 Task: Find connections with filter location Burnham-on-Sea with filter topic #mentorshipwith filter profile language English with filter current company Asteria Aerospace Limited with filter school Dayalbagh Educational Institute, Agra with filter industry Retail Art Supplies with filter service category Graphic Design with filter keywords title Habitat for Humanity Builder
Action: Mouse moved to (498, 68)
Screenshot: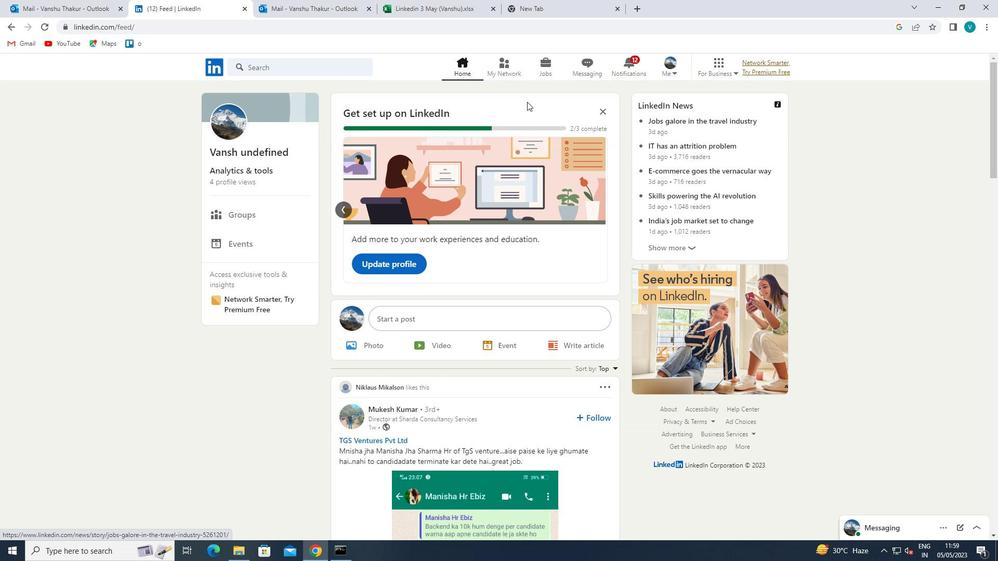 
Action: Mouse pressed left at (498, 68)
Screenshot: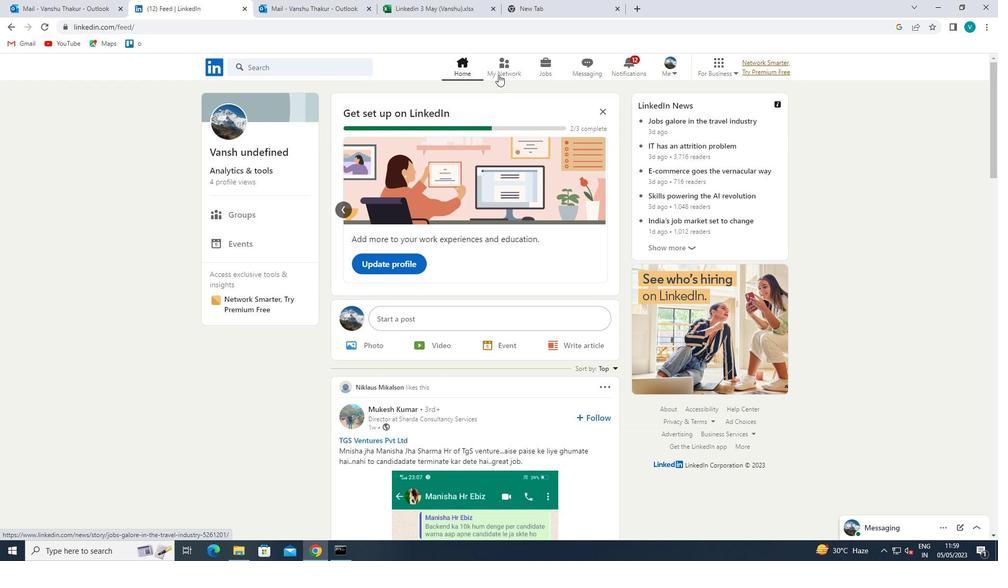 
Action: Mouse moved to (296, 124)
Screenshot: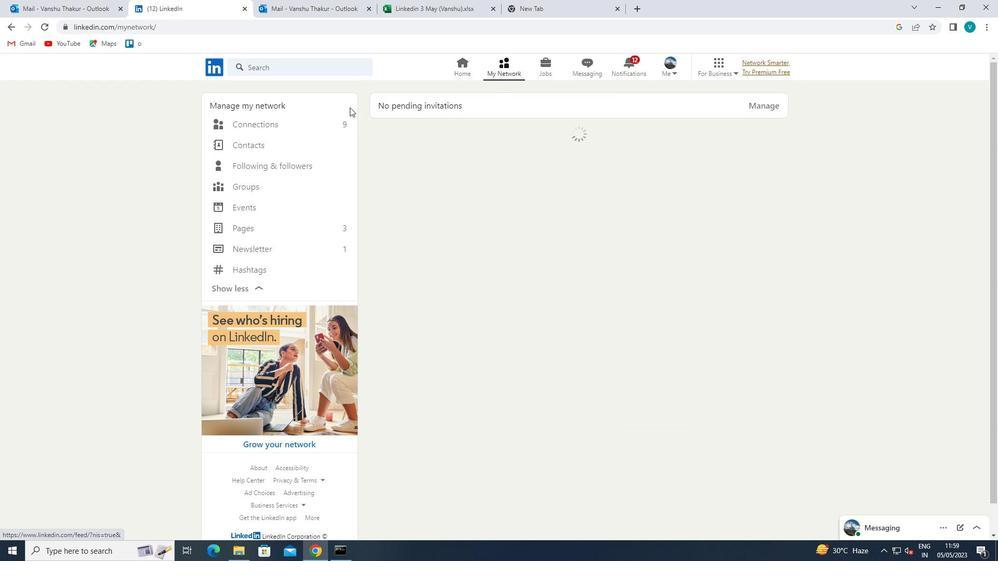 
Action: Mouse pressed left at (296, 124)
Screenshot: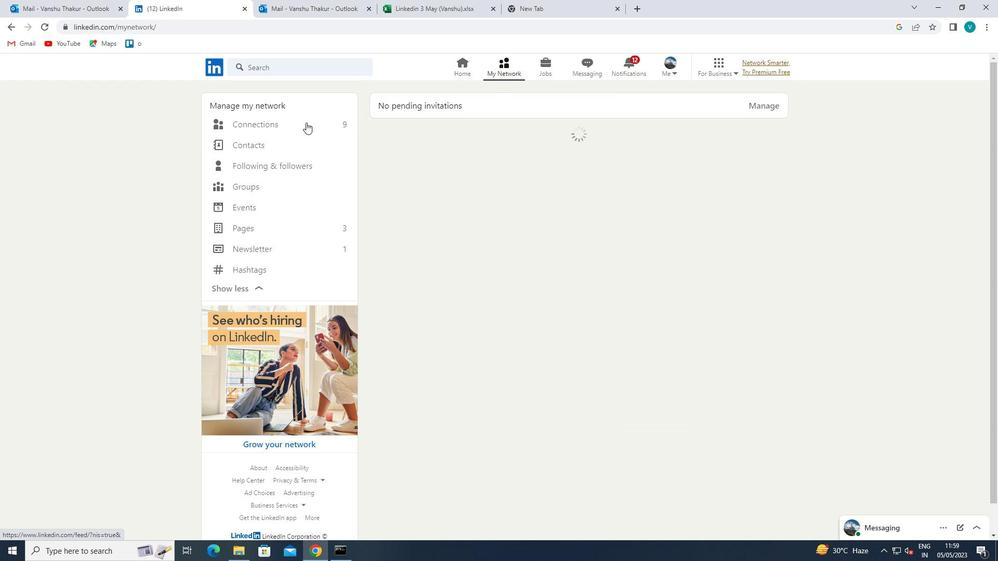 
Action: Mouse moved to (563, 126)
Screenshot: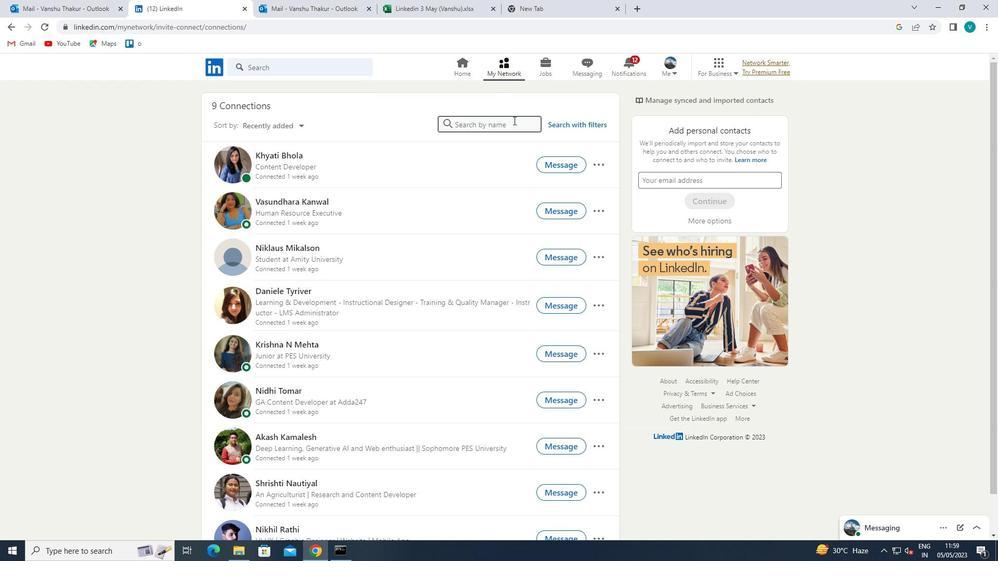 
Action: Mouse pressed left at (563, 126)
Screenshot: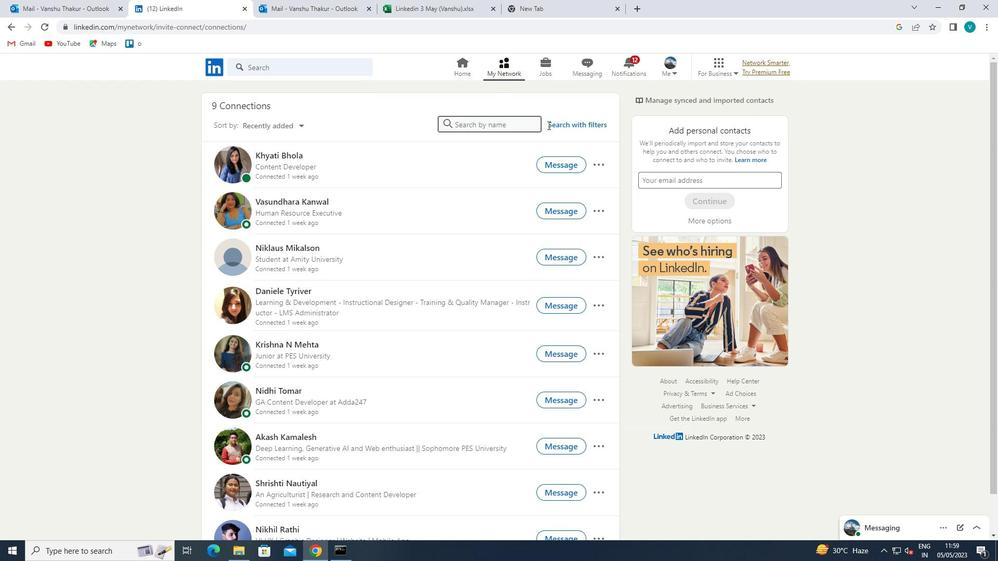 
Action: Mouse moved to (506, 99)
Screenshot: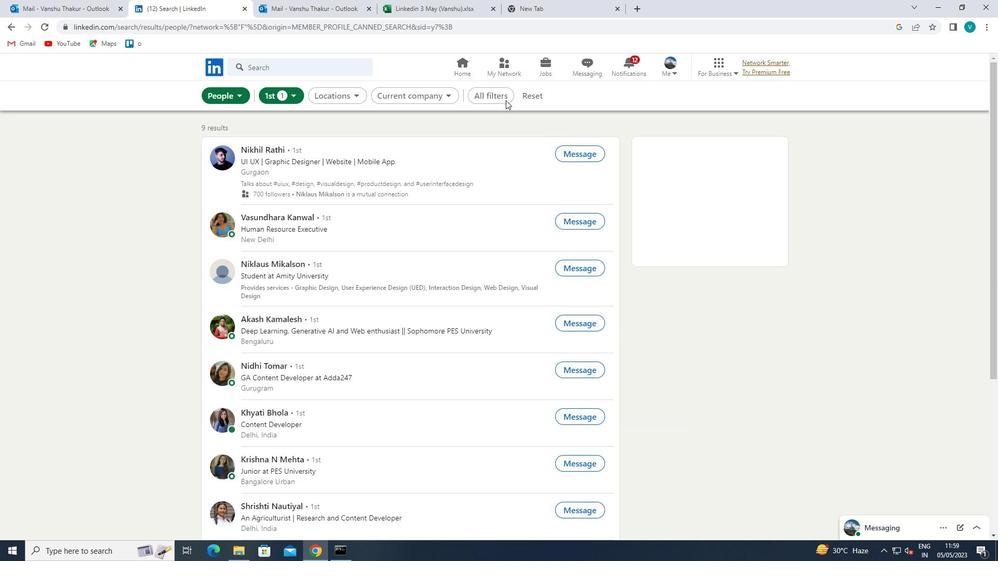 
Action: Mouse pressed left at (506, 99)
Screenshot: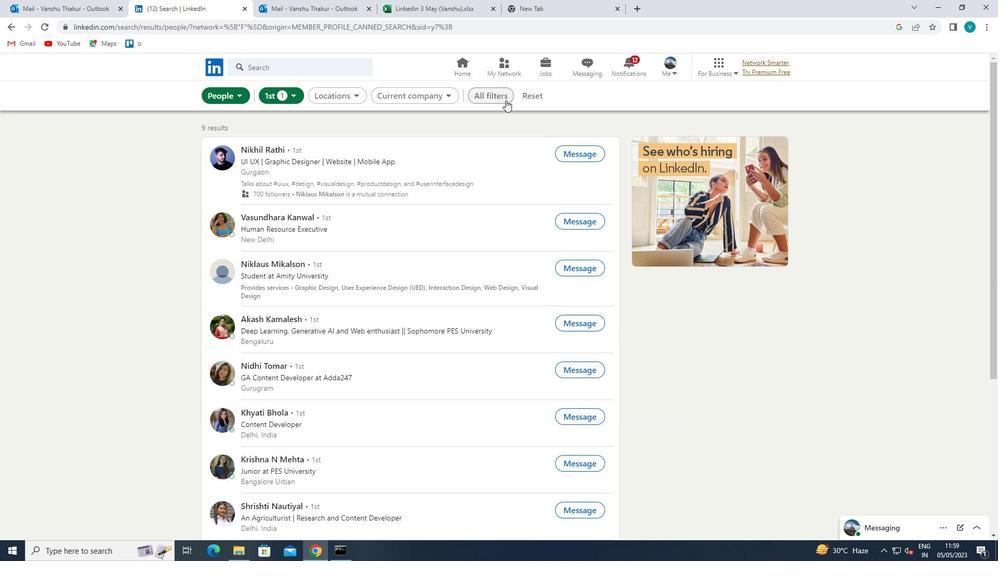
Action: Mouse moved to (777, 180)
Screenshot: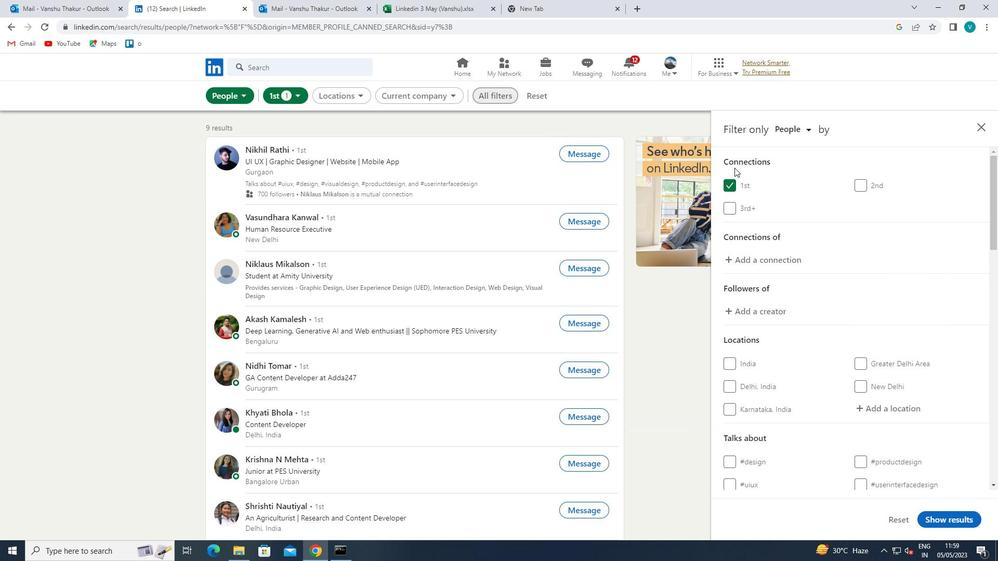 
Action: Mouse scrolled (777, 180) with delta (0, 0)
Screenshot: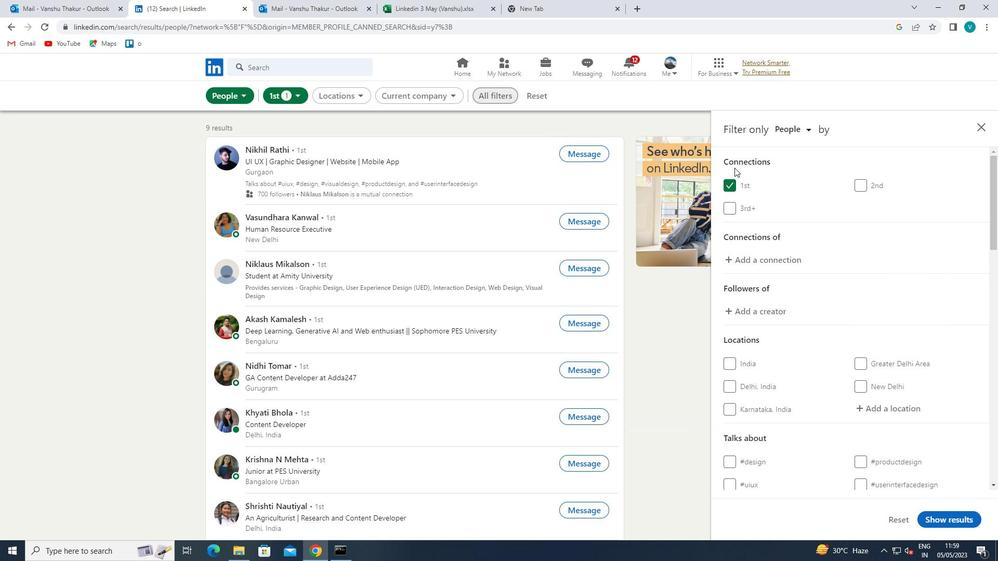 
Action: Mouse moved to (777, 180)
Screenshot: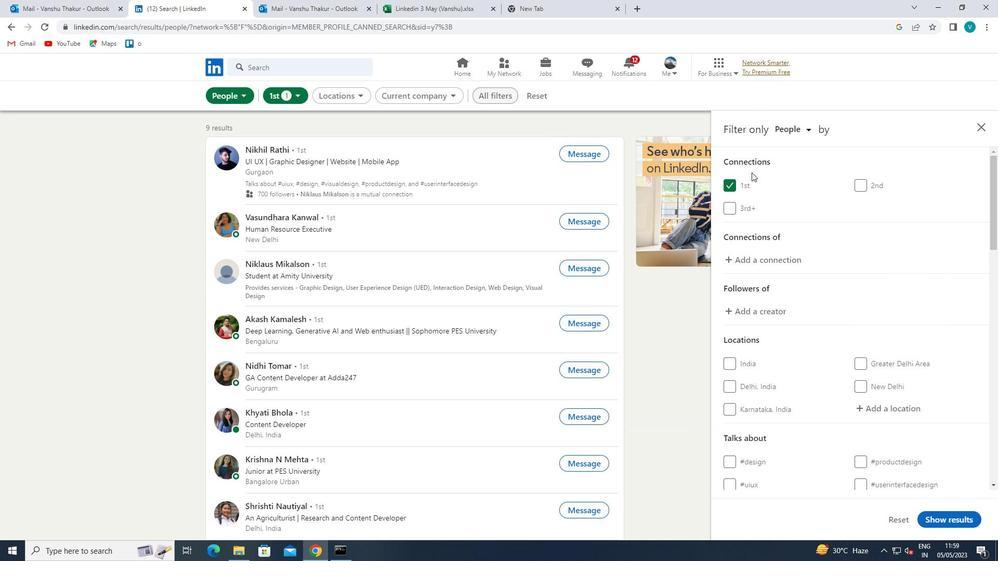 
Action: Mouse scrolled (777, 180) with delta (0, 0)
Screenshot: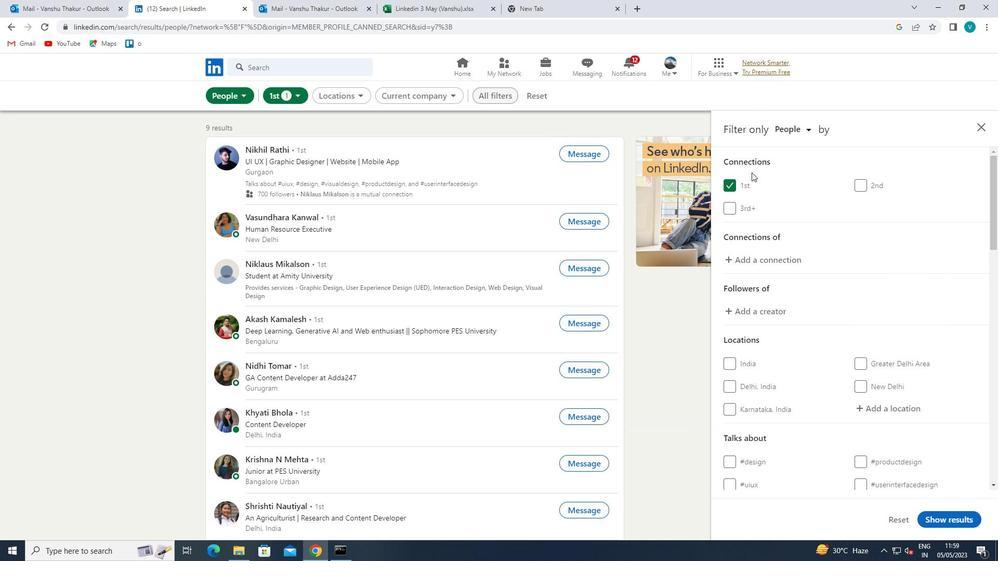 
Action: Mouse moved to (885, 300)
Screenshot: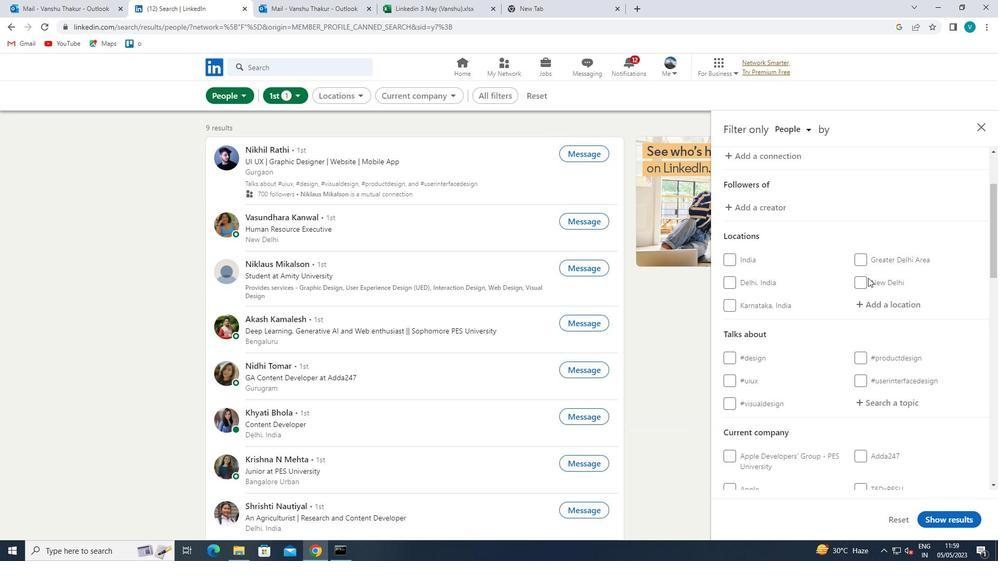 
Action: Mouse pressed left at (885, 300)
Screenshot: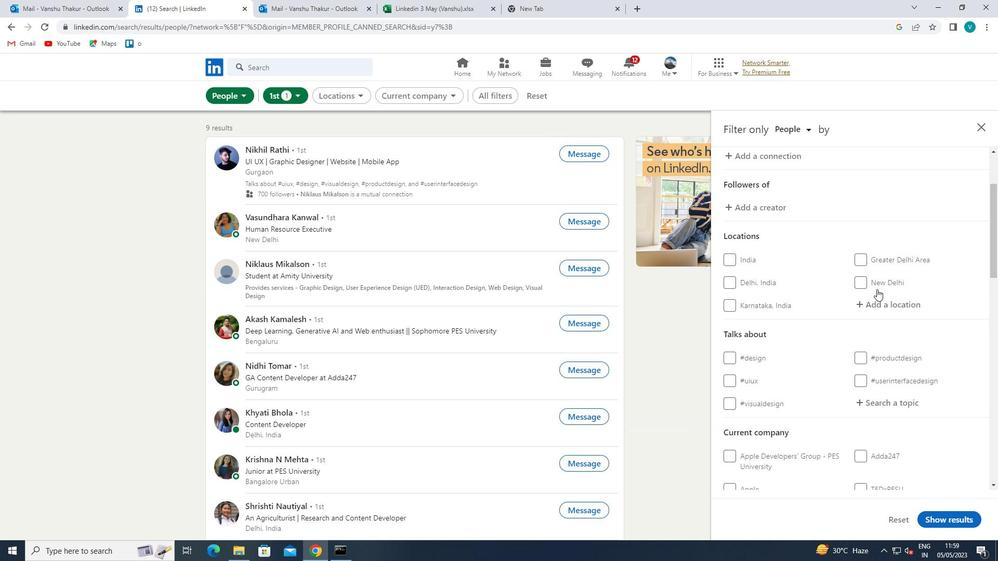 
Action: Mouse moved to (859, 315)
Screenshot: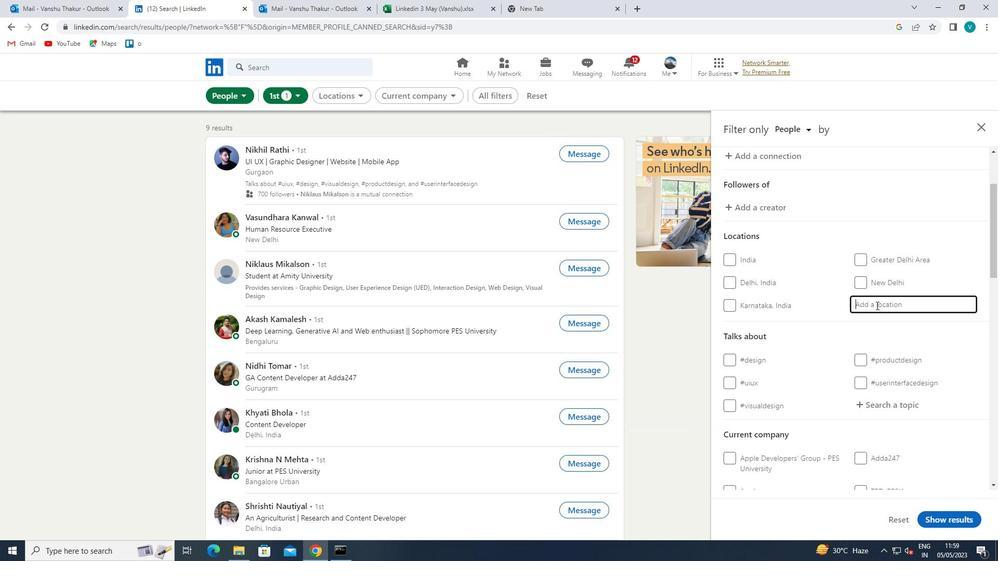 
Action: Key pressed <Key.shift>BURNHAM
Screenshot: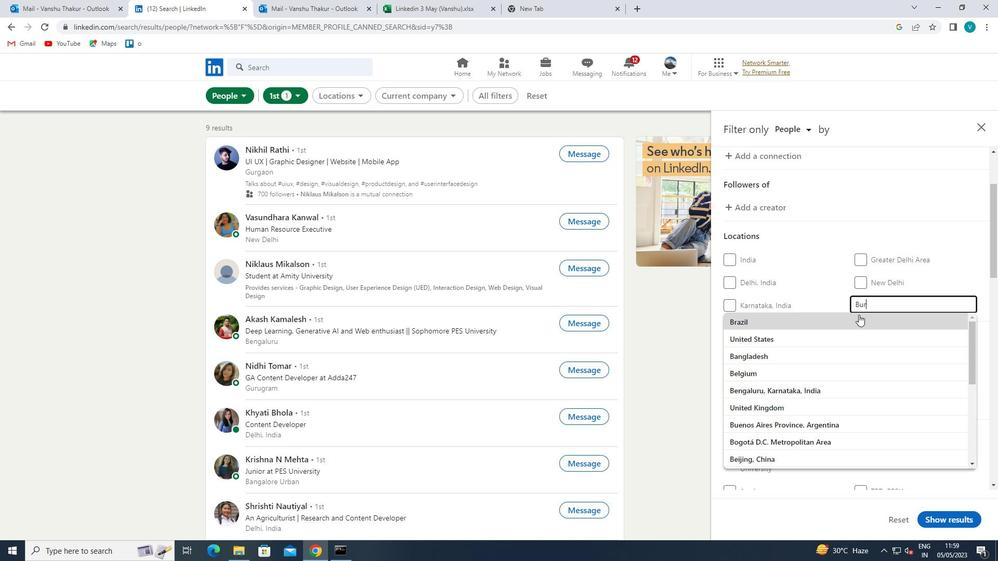 
Action: Mouse moved to (859, 316)
Screenshot: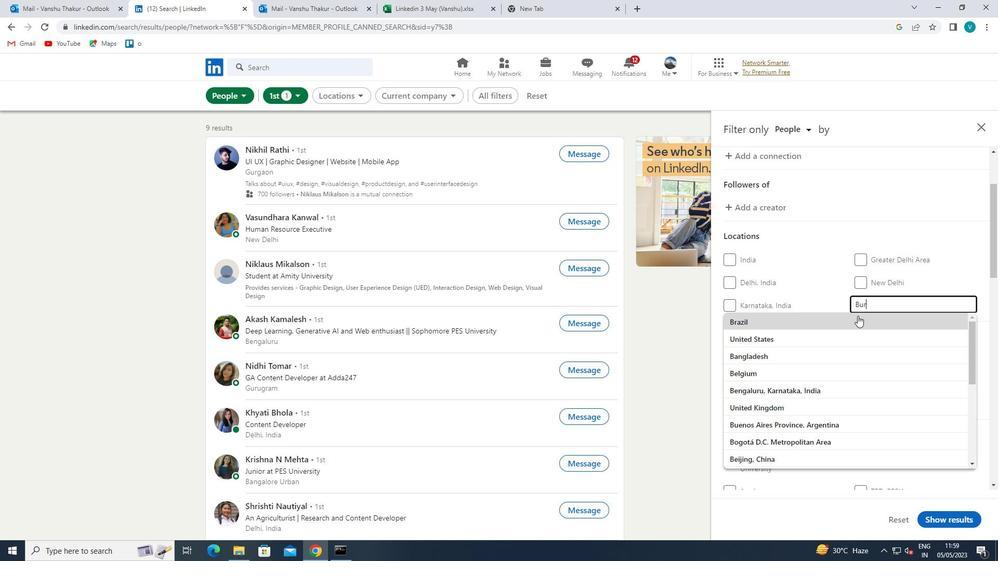 
Action: Mouse pressed left at (859, 316)
Screenshot: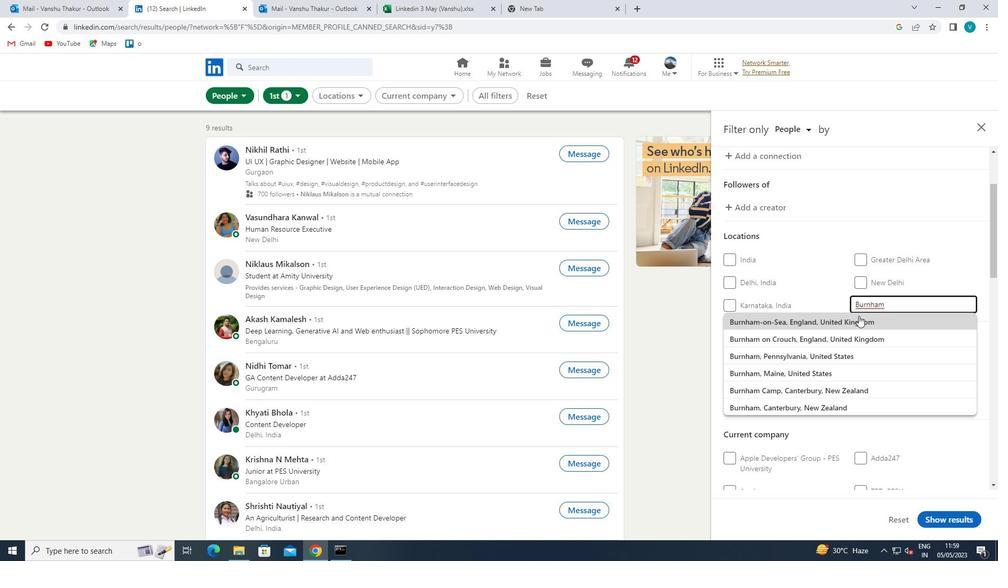 
Action: Mouse moved to (858, 315)
Screenshot: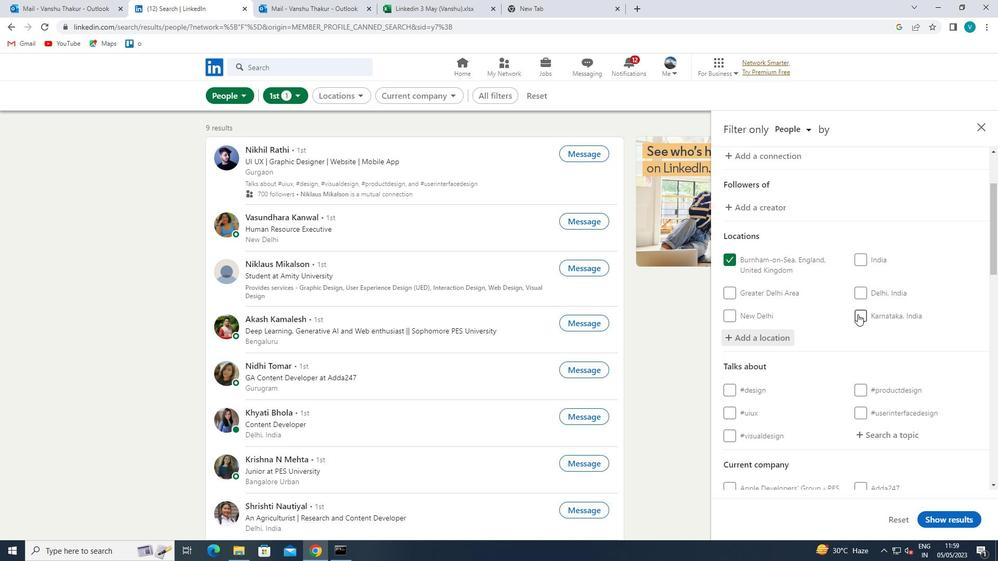 
Action: Mouse scrolled (858, 314) with delta (0, 0)
Screenshot: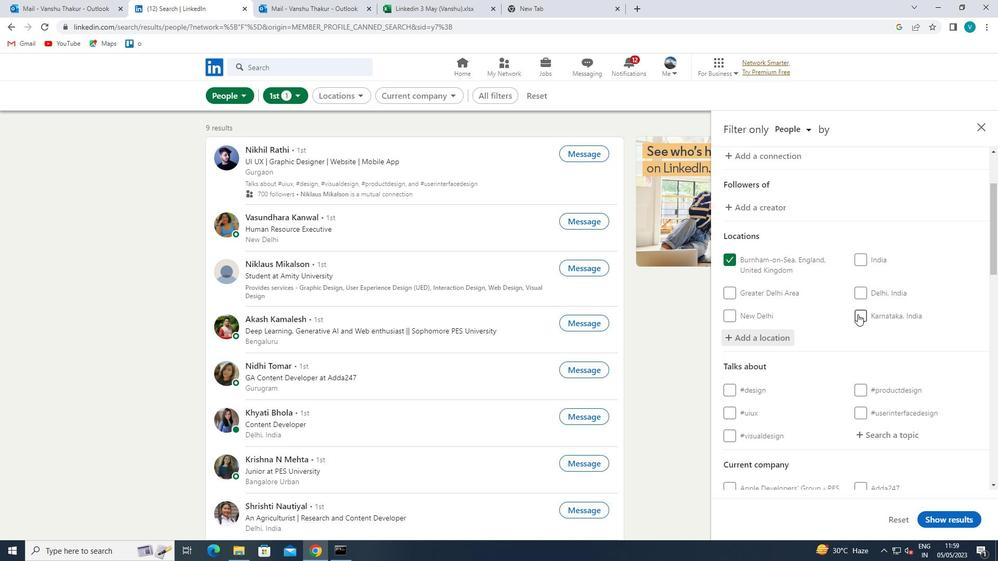 
Action: Mouse moved to (856, 316)
Screenshot: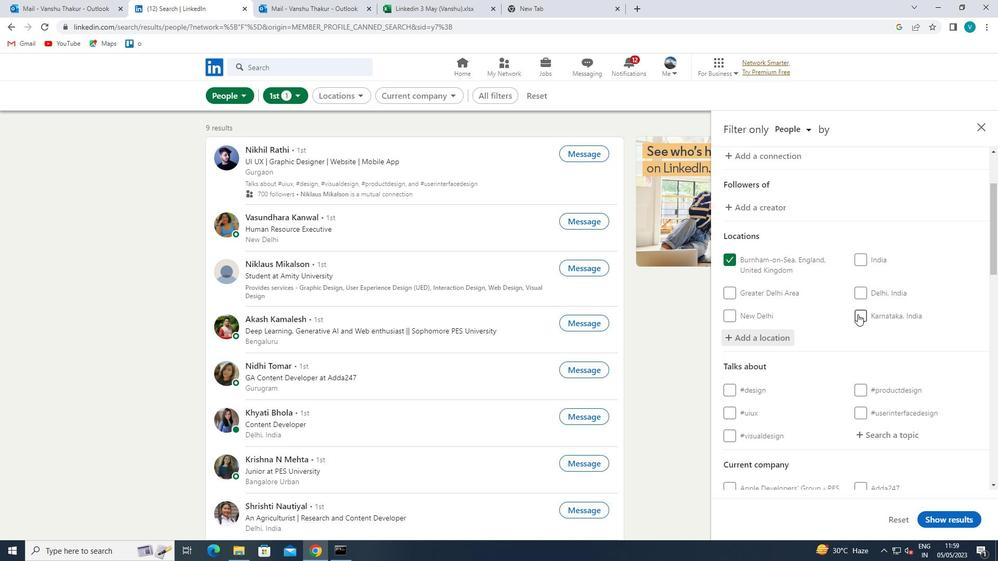 
Action: Mouse scrolled (856, 315) with delta (0, 0)
Screenshot: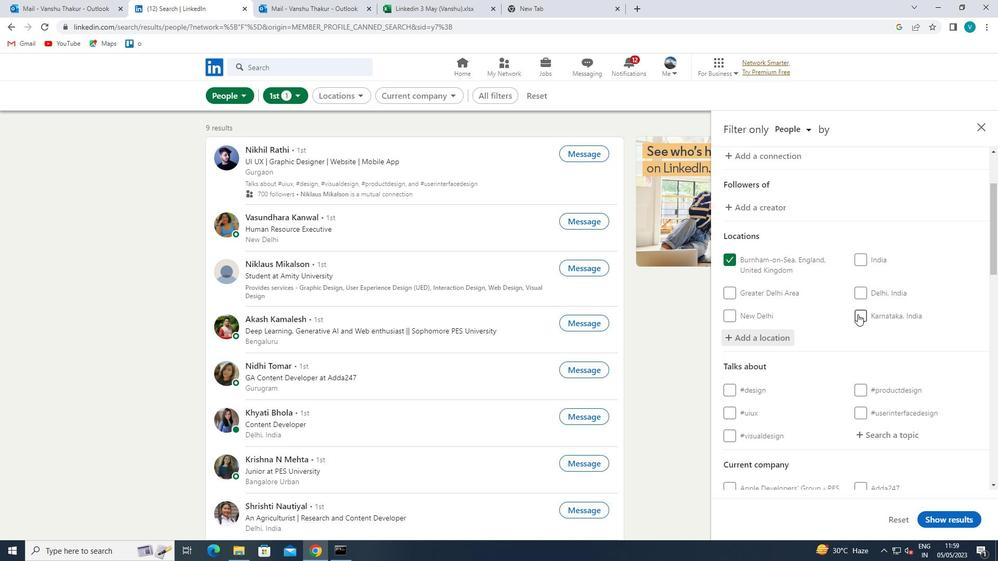 
Action: Mouse moved to (876, 330)
Screenshot: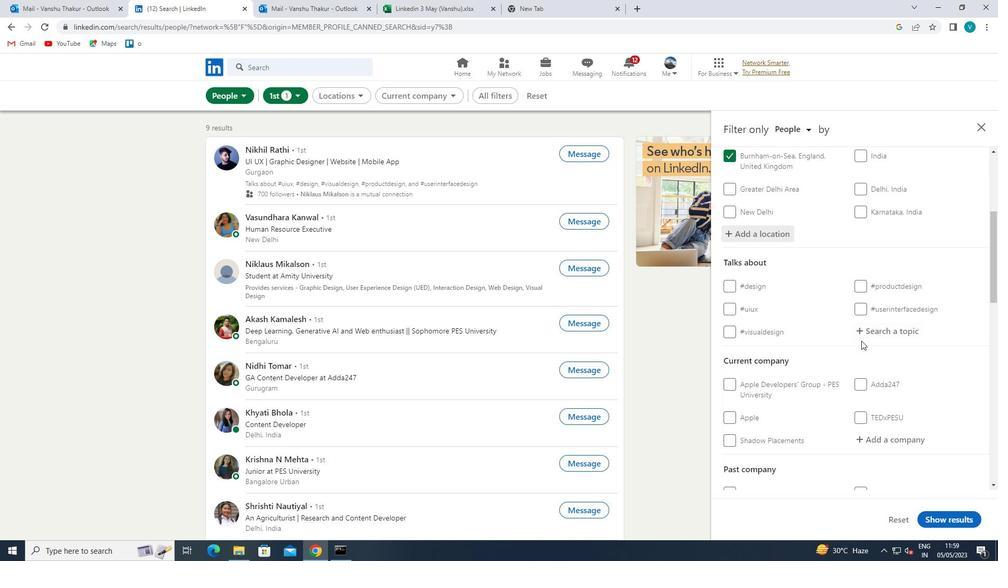 
Action: Mouse pressed left at (876, 330)
Screenshot: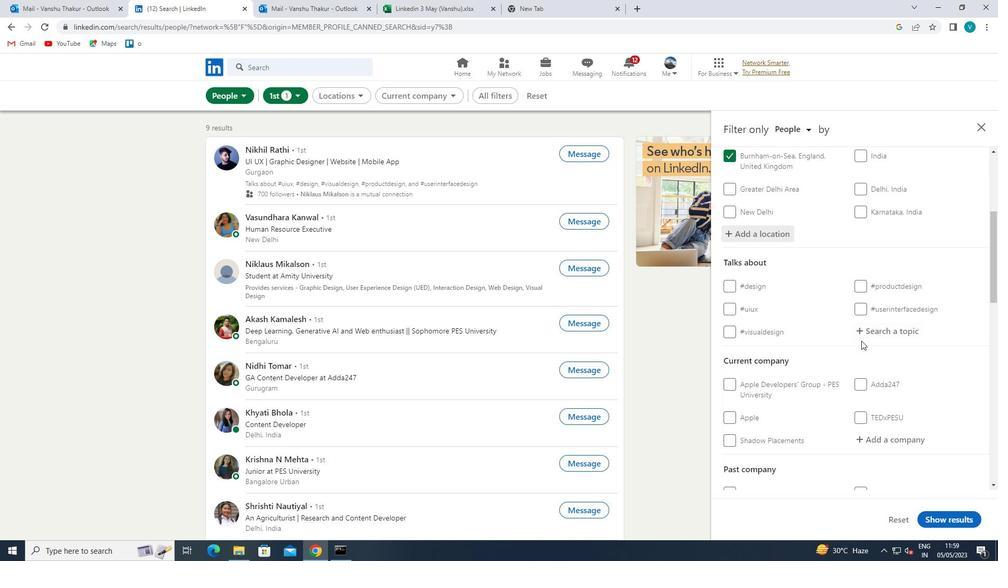 
Action: Mouse moved to (862, 337)
Screenshot: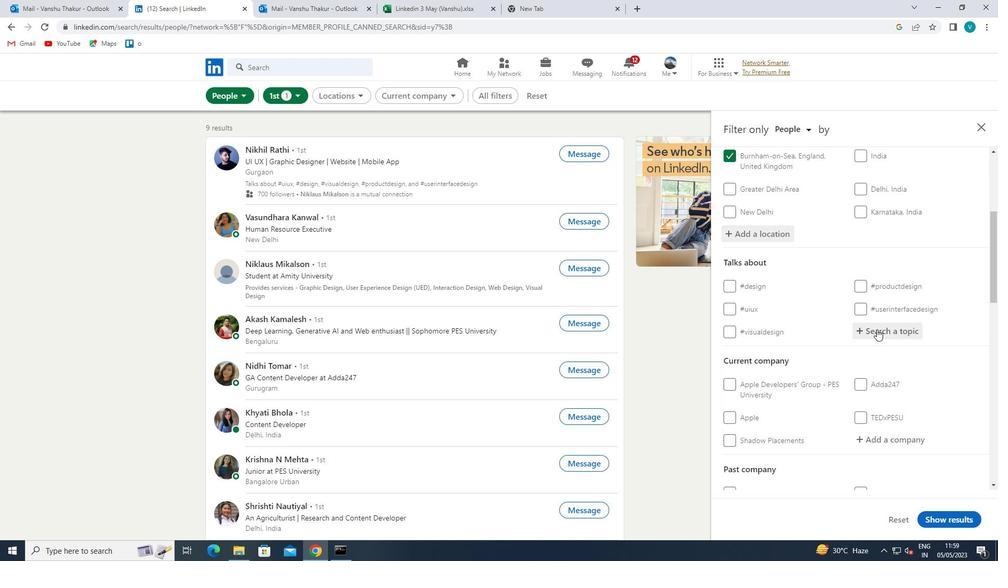 
Action: Key pressed MENT
Screenshot: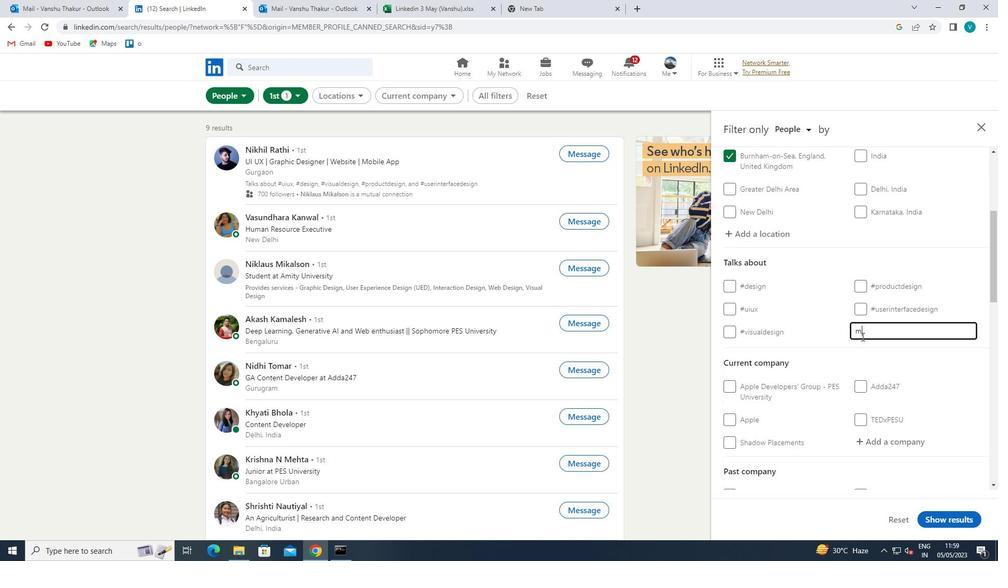 
Action: Mouse moved to (861, 337)
Screenshot: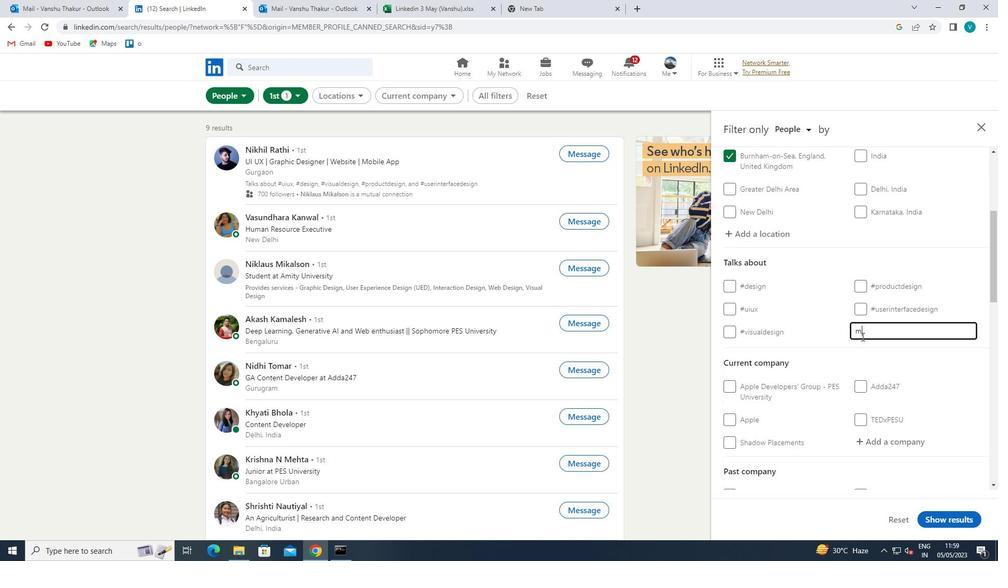
Action: Key pressed OR
Screenshot: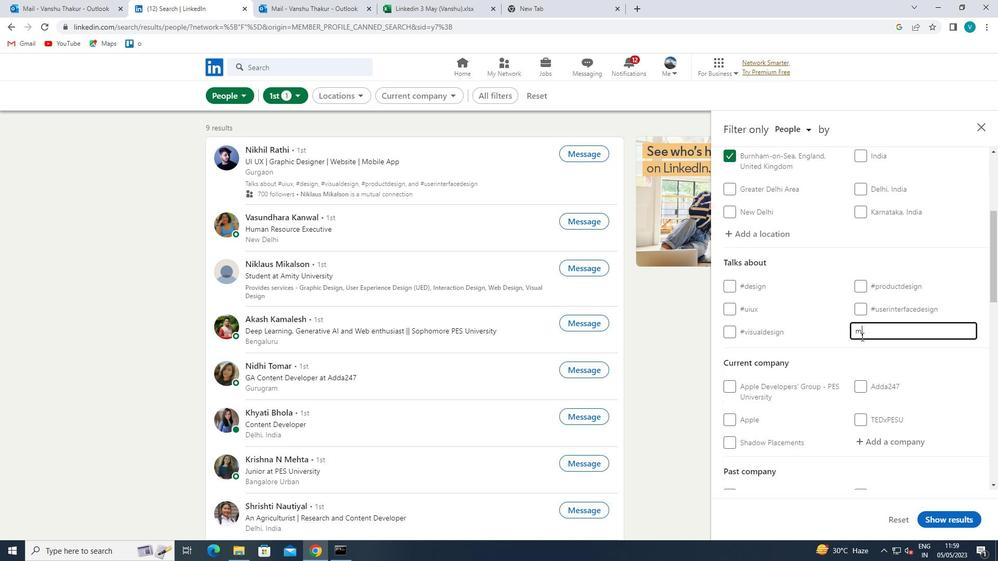 
Action: Mouse moved to (832, 359)
Screenshot: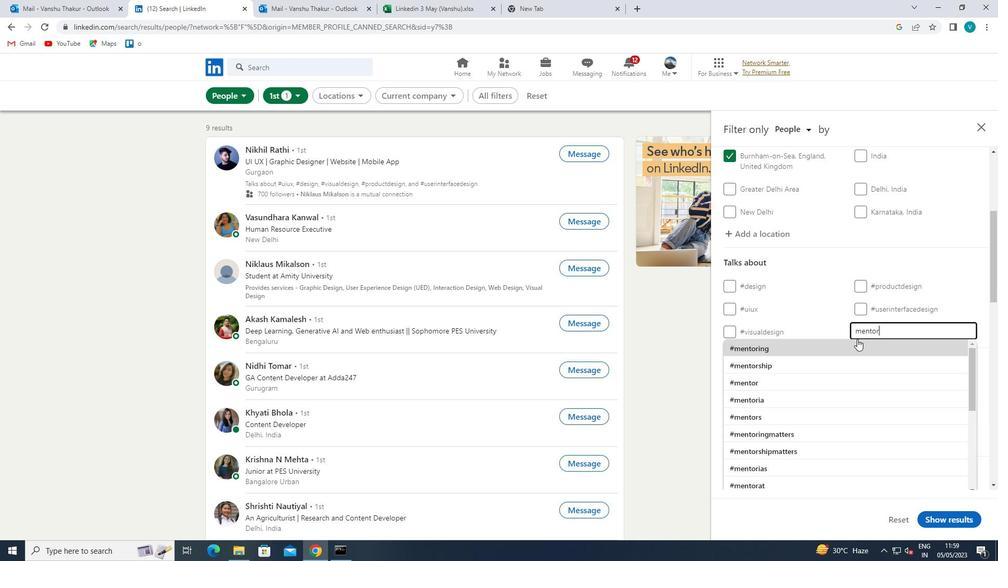 
Action: Mouse pressed left at (832, 359)
Screenshot: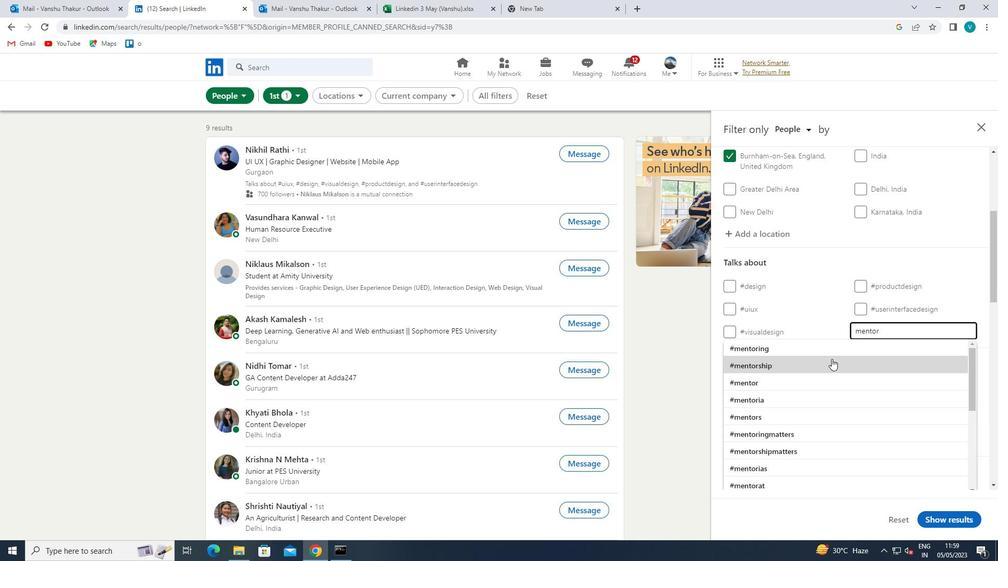 
Action: Mouse scrolled (832, 358) with delta (0, 0)
Screenshot: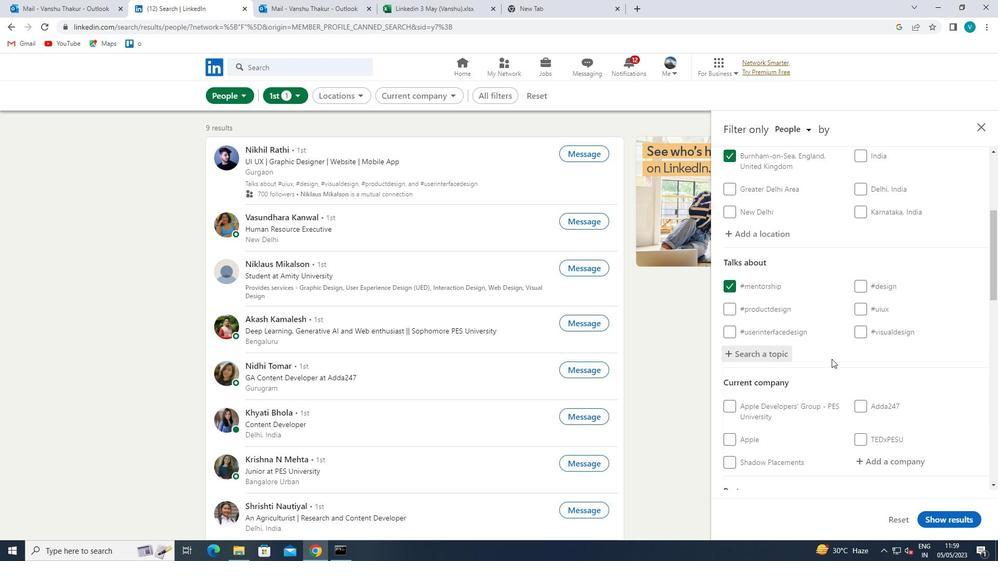 
Action: Mouse scrolled (832, 358) with delta (0, 0)
Screenshot: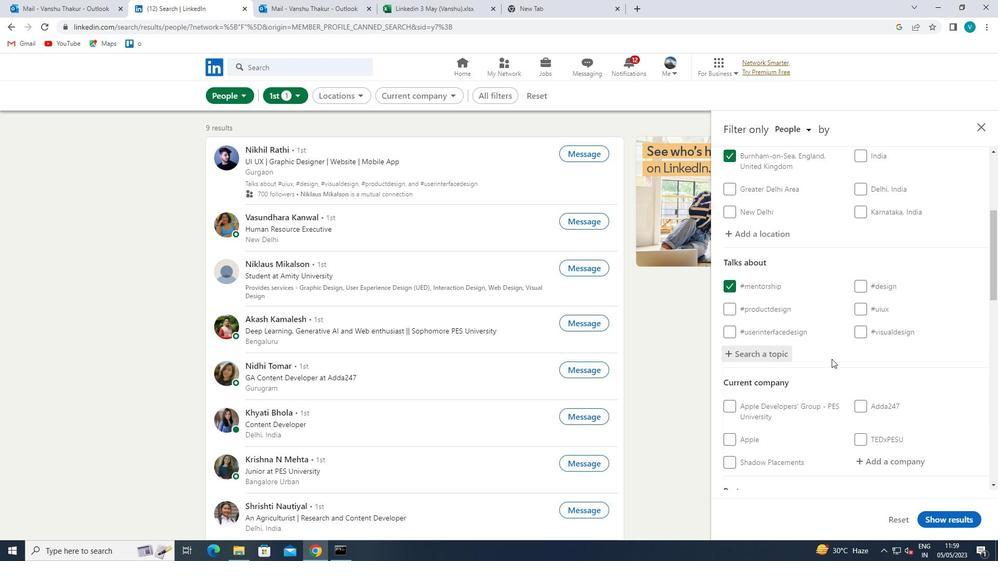 
Action: Mouse scrolled (832, 358) with delta (0, 0)
Screenshot: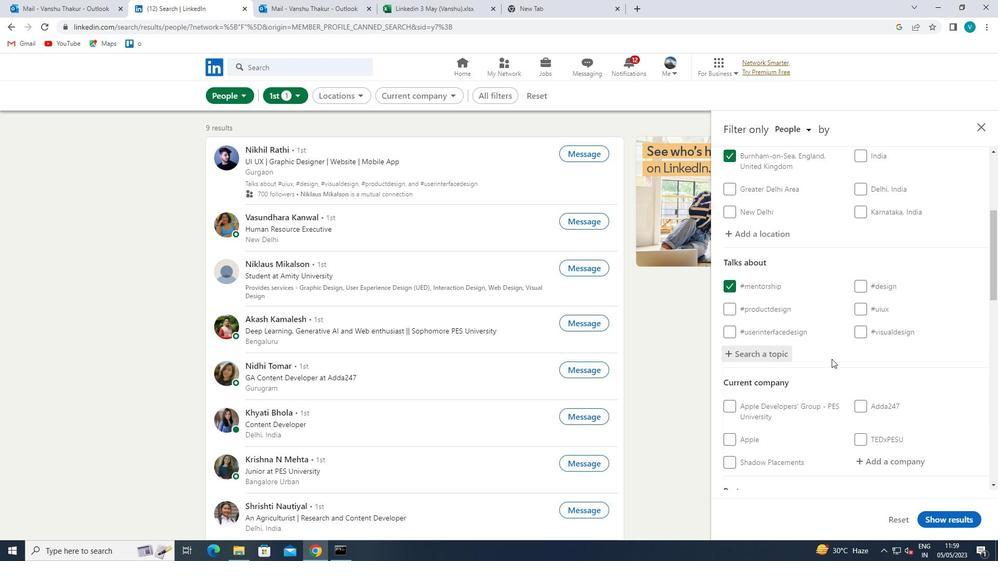 
Action: Mouse scrolled (832, 358) with delta (0, 0)
Screenshot: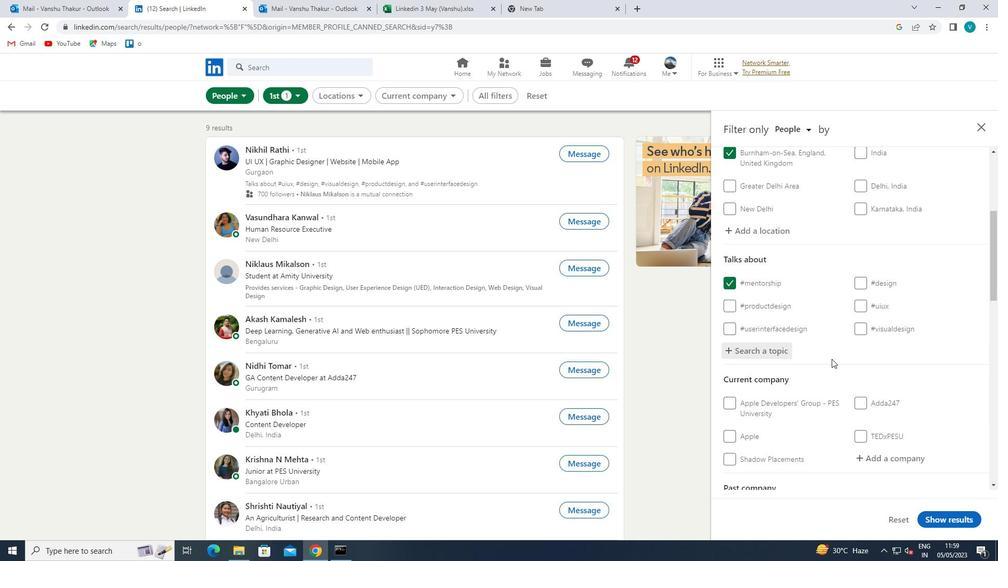 
Action: Mouse scrolled (832, 358) with delta (0, 0)
Screenshot: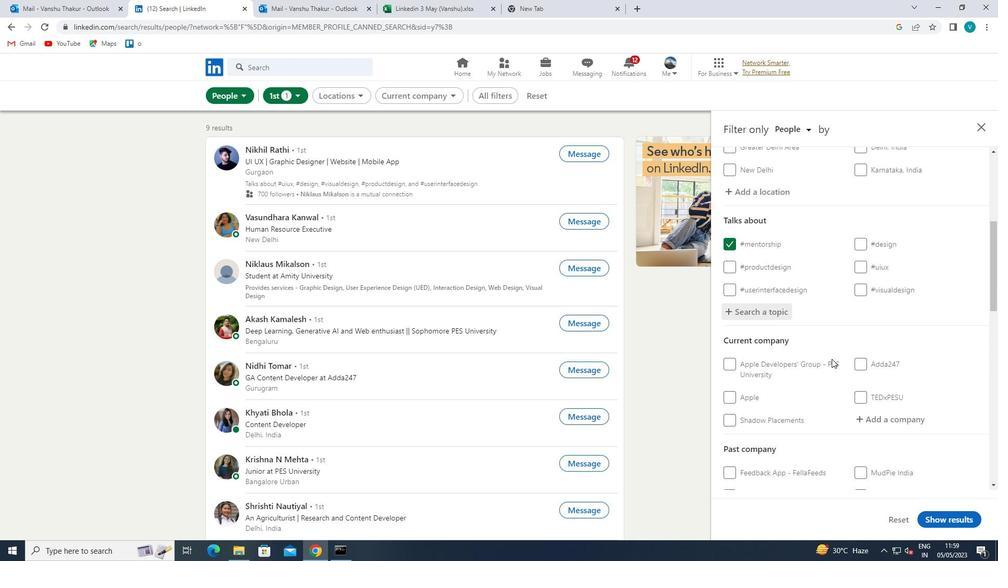 
Action: Mouse scrolled (832, 358) with delta (0, 0)
Screenshot: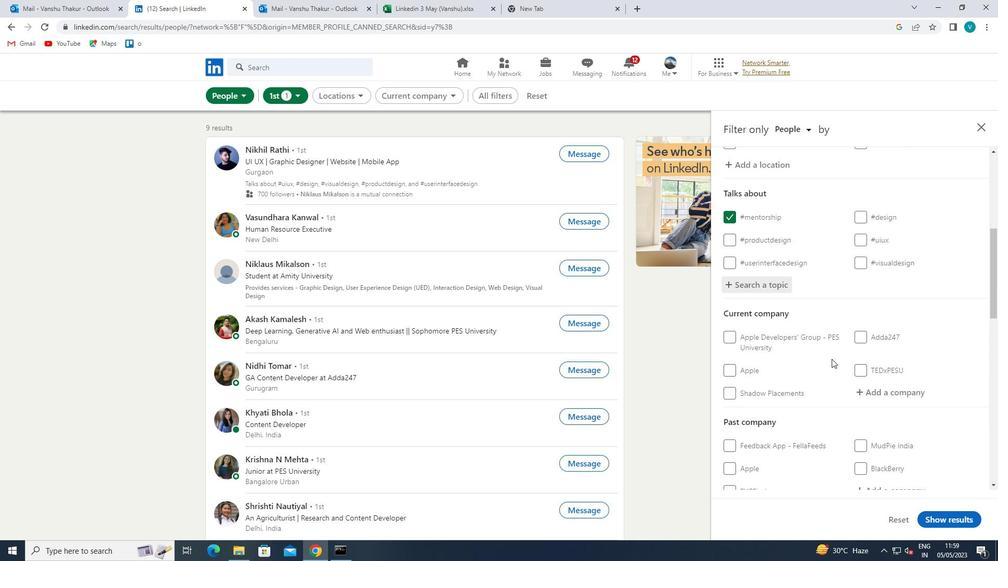 
Action: Mouse moved to (831, 360)
Screenshot: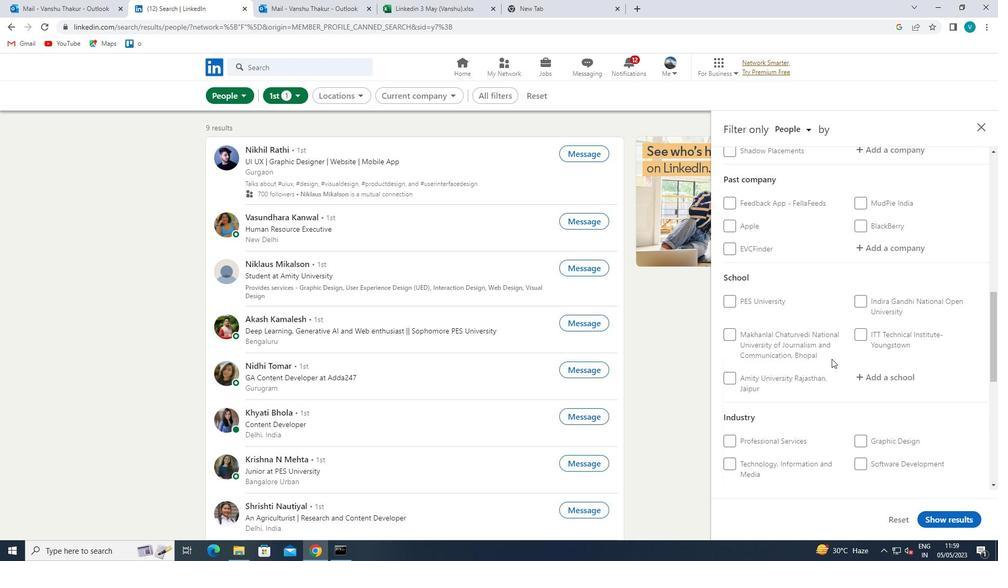 
Action: Mouse scrolled (831, 359) with delta (0, 0)
Screenshot: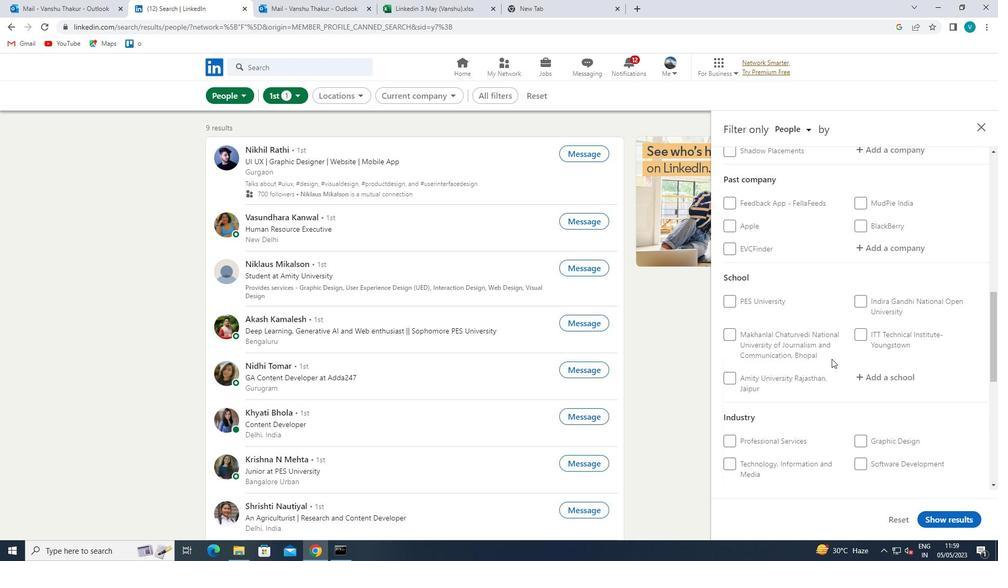 
Action: Mouse scrolled (831, 359) with delta (0, 0)
Screenshot: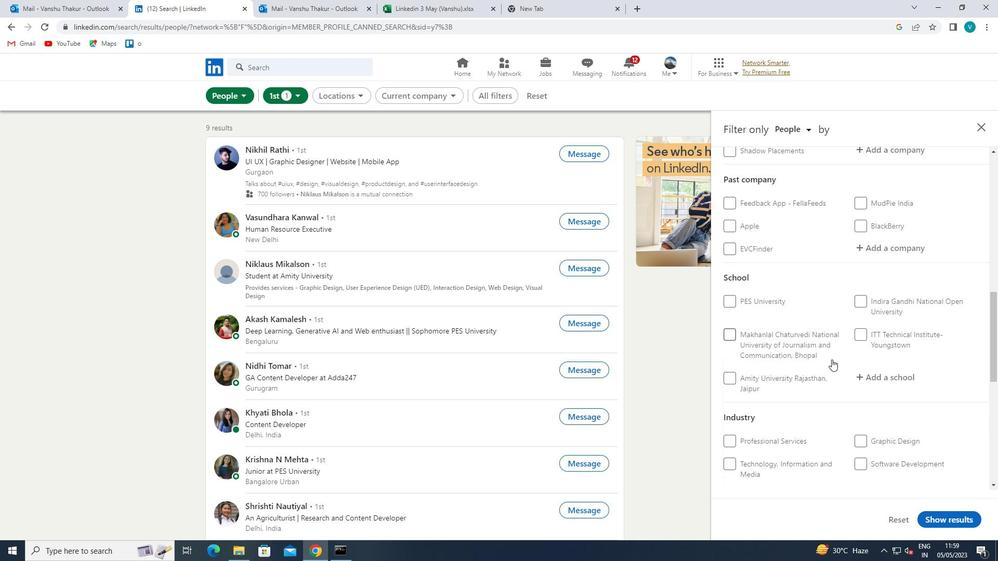 
Action: Mouse scrolled (831, 359) with delta (0, 0)
Screenshot: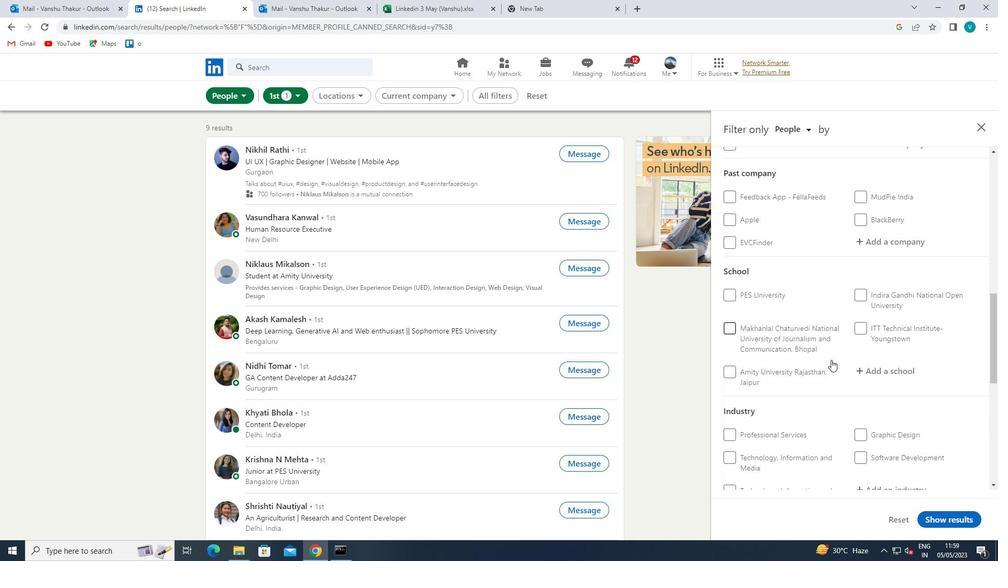 
Action: Mouse scrolled (831, 359) with delta (0, 0)
Screenshot: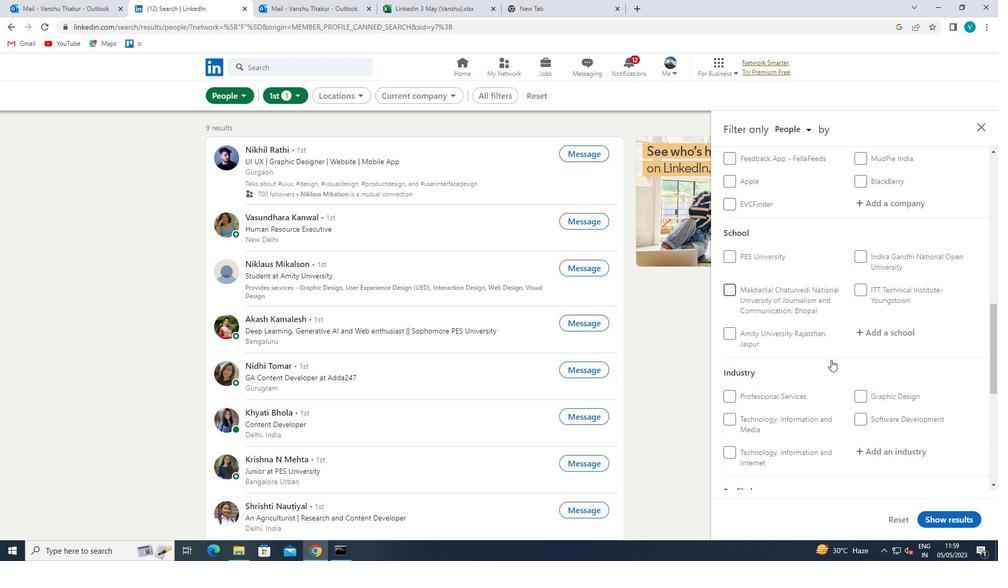 
Action: Mouse moved to (735, 354)
Screenshot: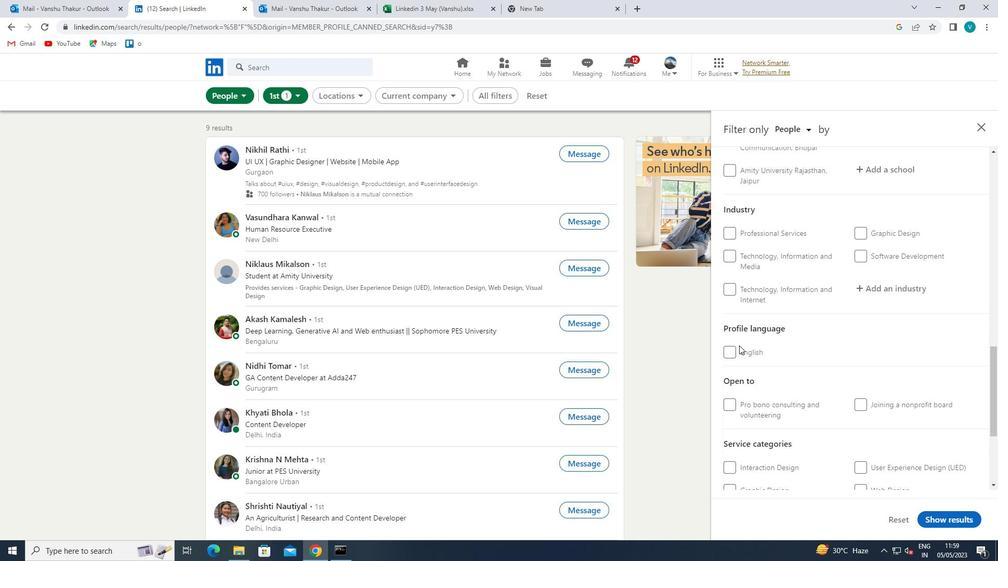 
Action: Mouse pressed left at (735, 354)
Screenshot: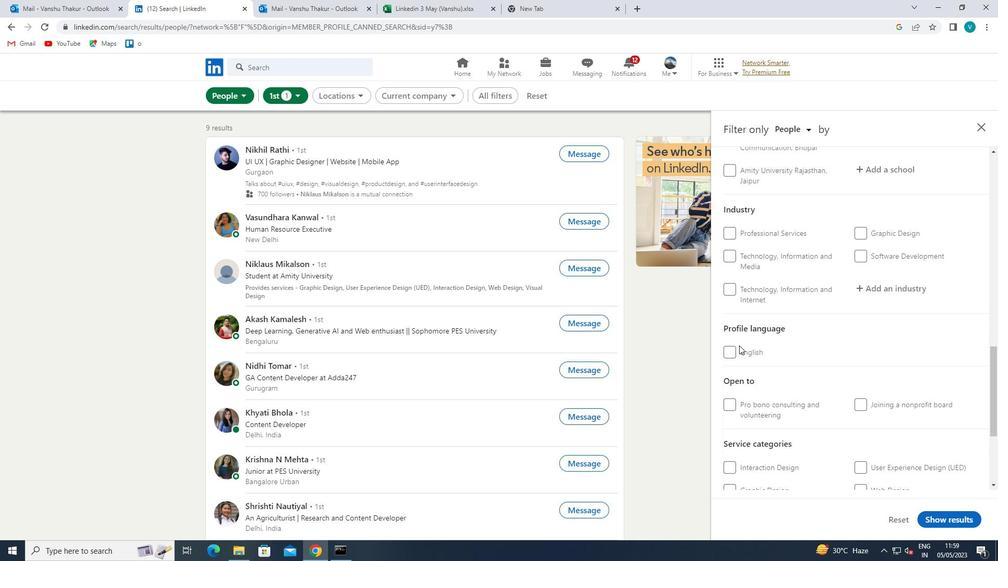 
Action: Mouse moved to (853, 349)
Screenshot: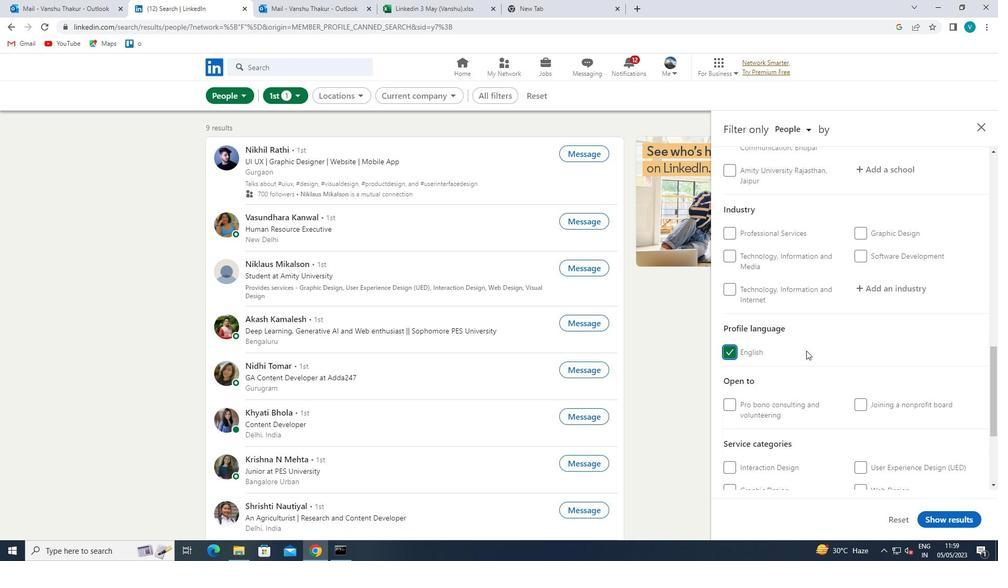 
Action: Mouse scrolled (853, 350) with delta (0, 0)
Screenshot: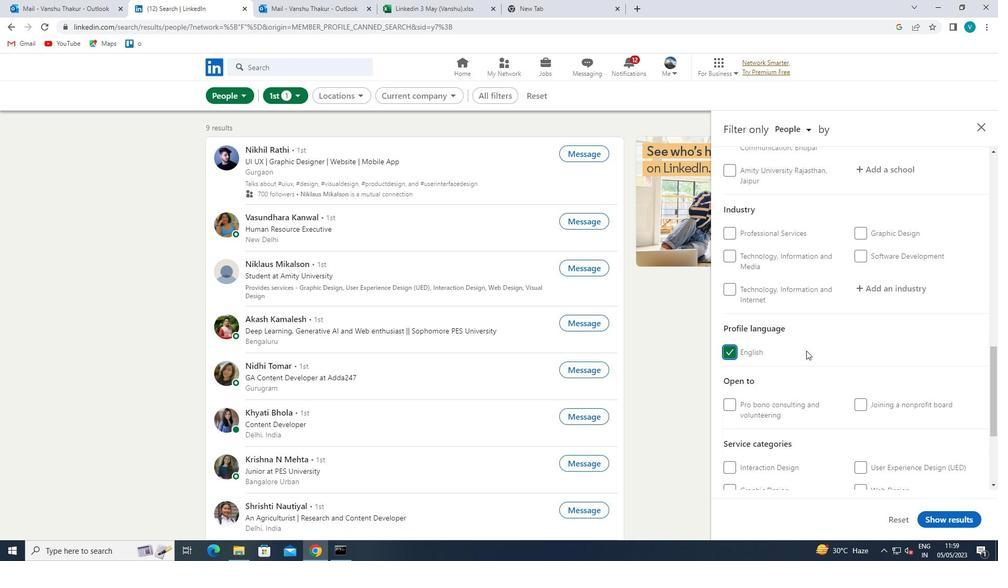 
Action: Mouse moved to (854, 348)
Screenshot: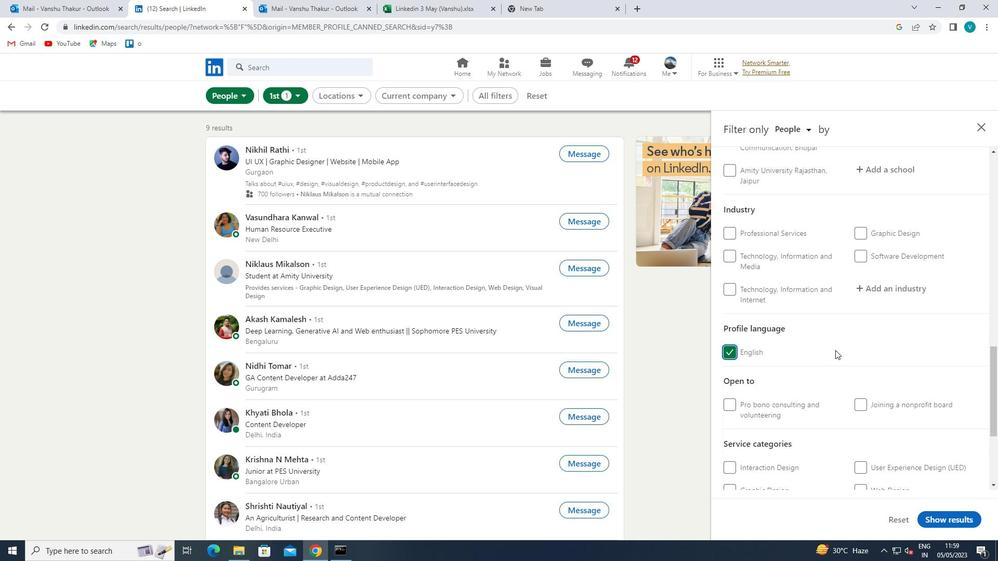 
Action: Mouse scrolled (854, 349) with delta (0, 0)
Screenshot: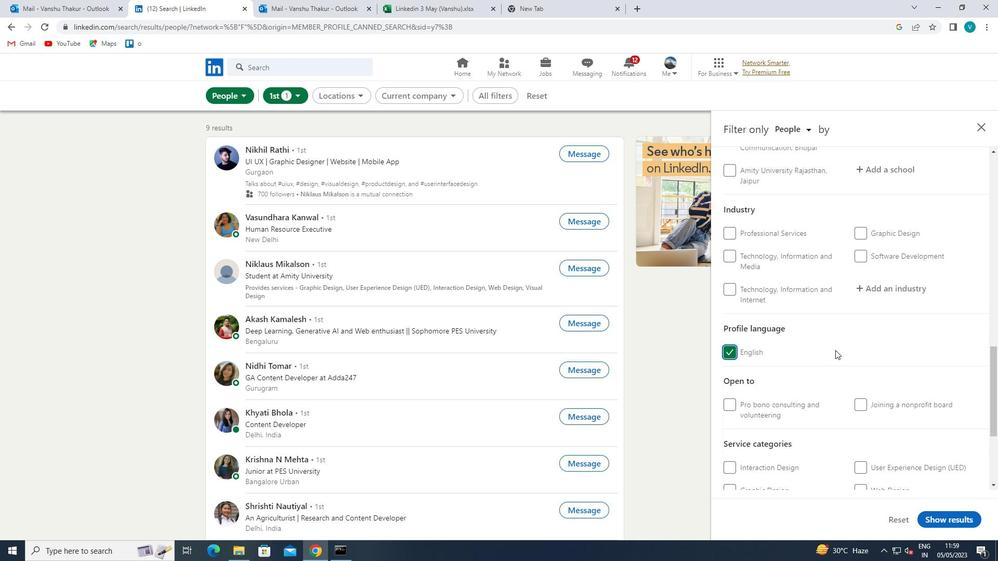 
Action: Mouse scrolled (854, 349) with delta (0, 0)
Screenshot: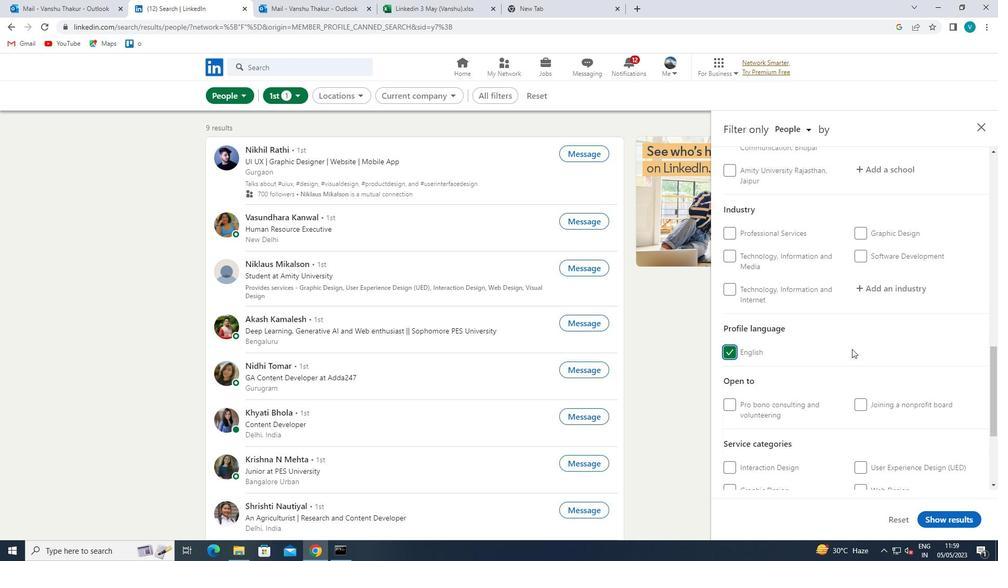 
Action: Mouse moved to (855, 348)
Screenshot: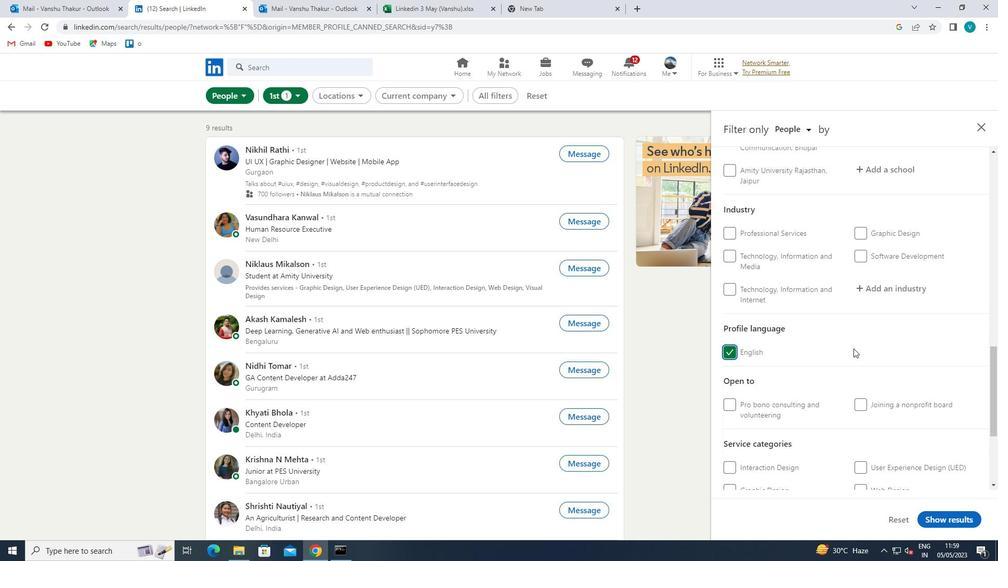 
Action: Mouse scrolled (855, 348) with delta (0, 0)
Screenshot: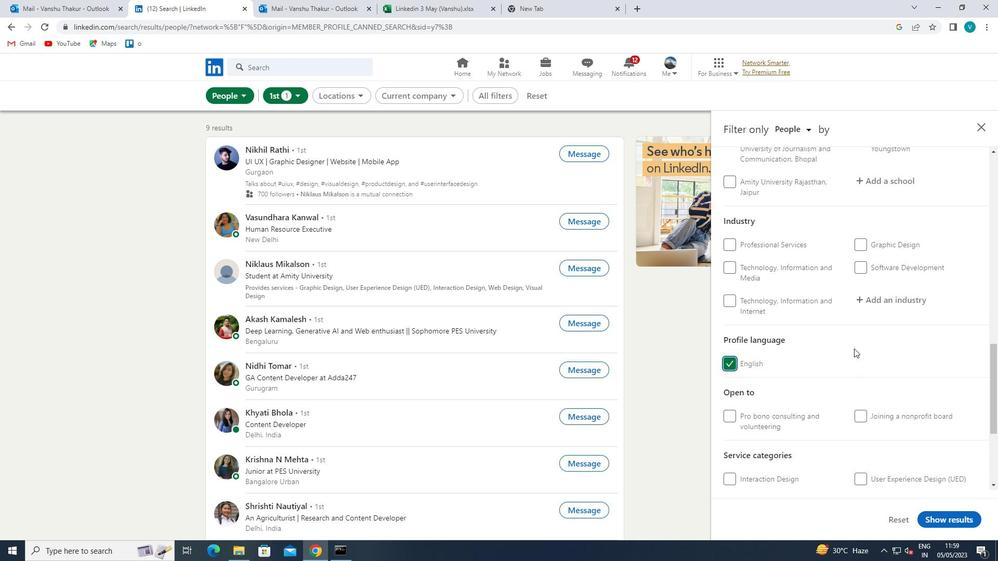 
Action: Mouse scrolled (855, 348) with delta (0, 0)
Screenshot: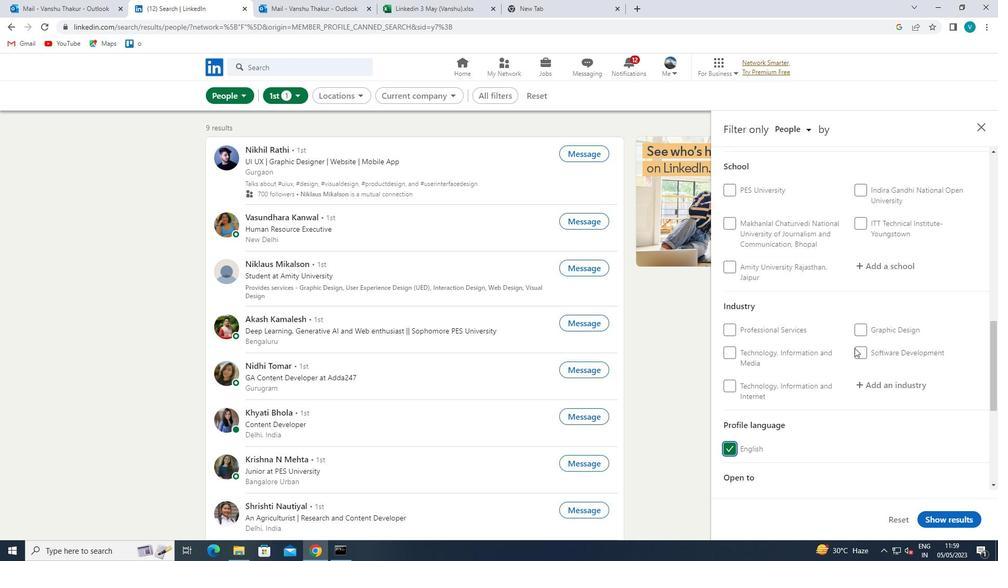 
Action: Mouse moved to (855, 347)
Screenshot: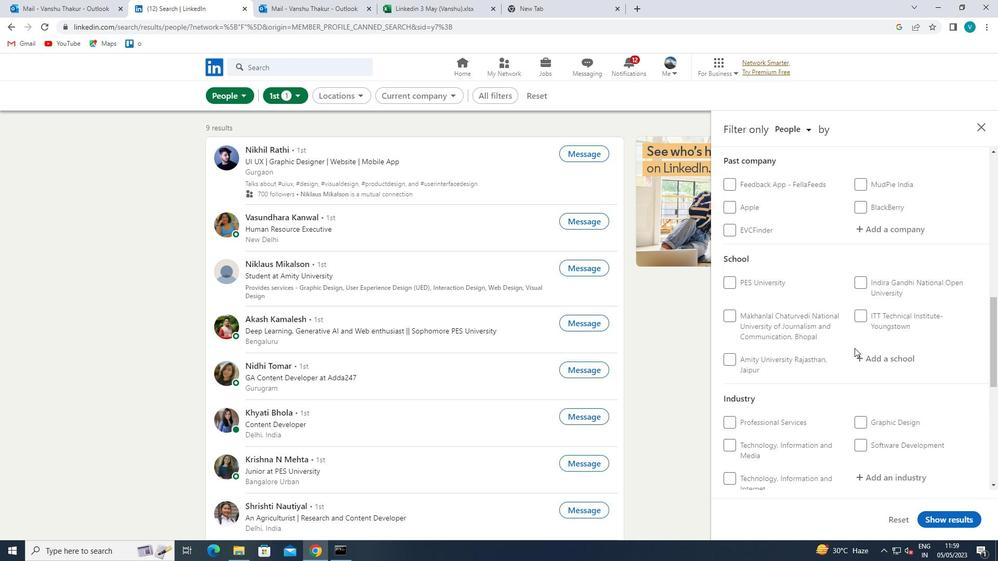 
Action: Mouse scrolled (855, 348) with delta (0, 0)
Screenshot: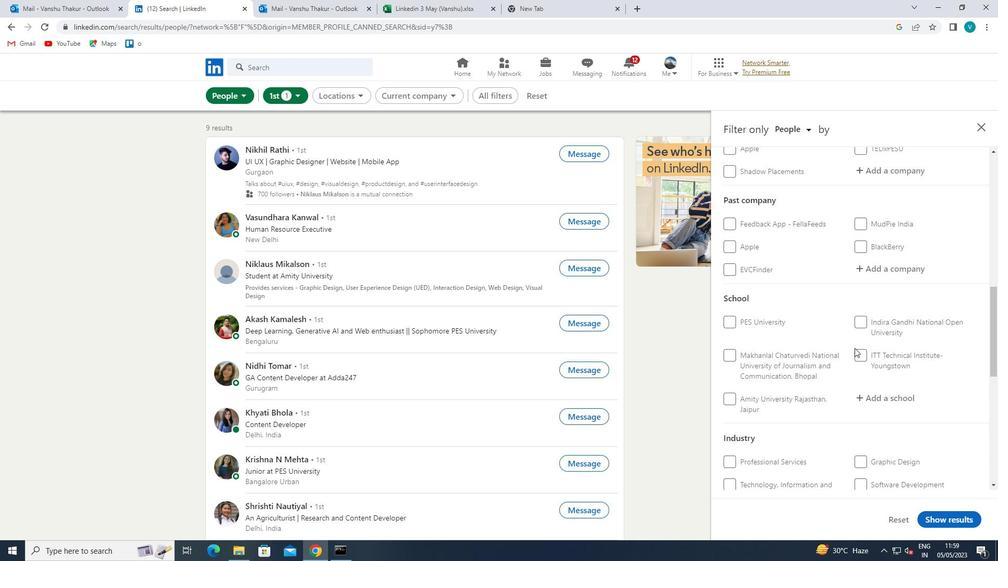 
Action: Mouse moved to (896, 253)
Screenshot: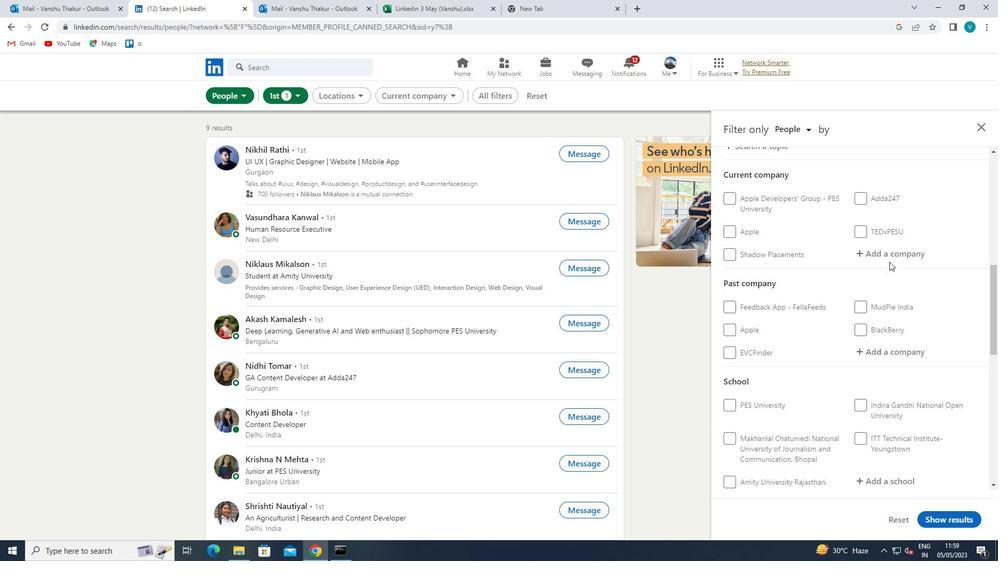 
Action: Mouse pressed left at (896, 253)
Screenshot: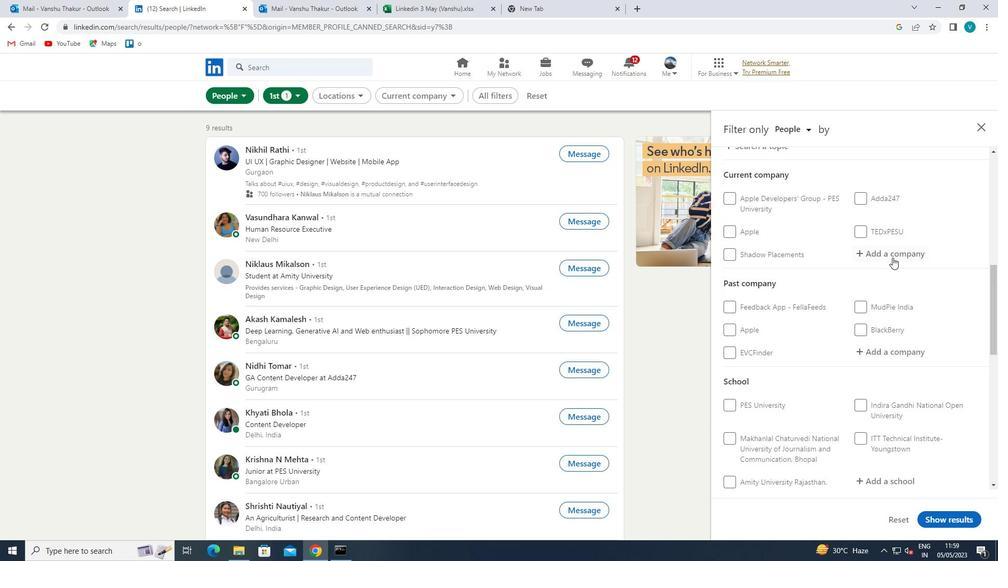 
Action: Mouse moved to (873, 265)
Screenshot: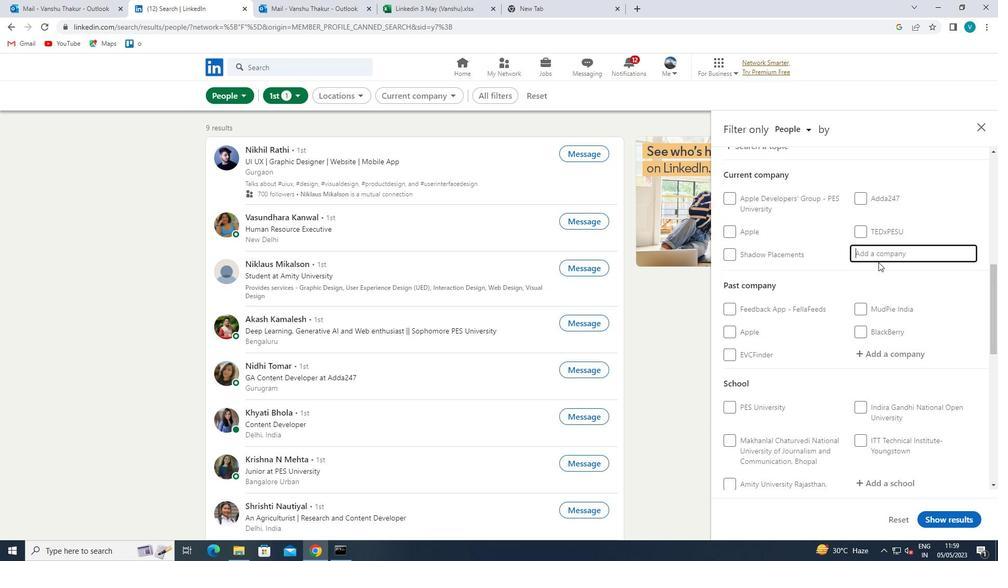 
Action: Key pressed <Key.shift>ASTERIA
Screenshot: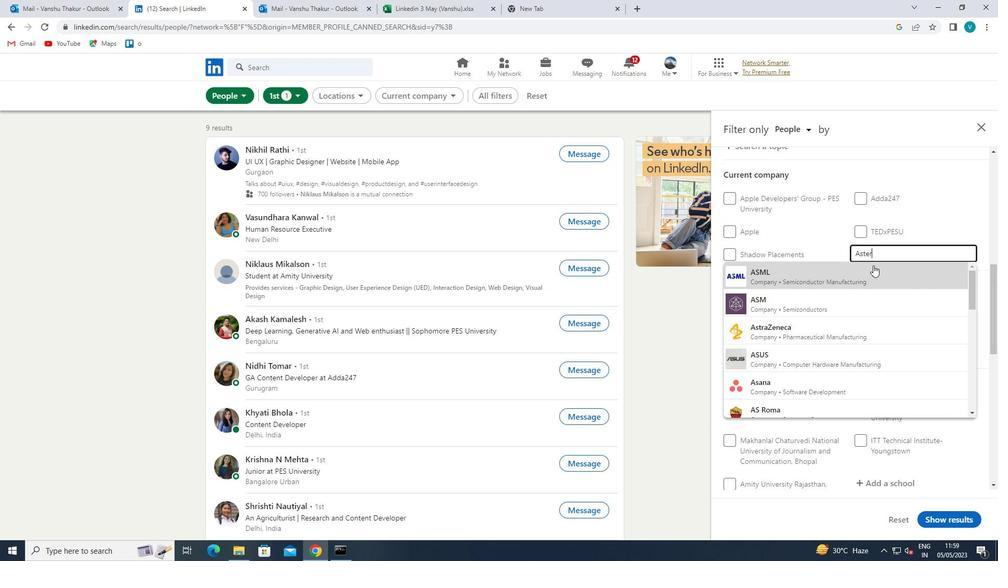 
Action: Mouse moved to (863, 268)
Screenshot: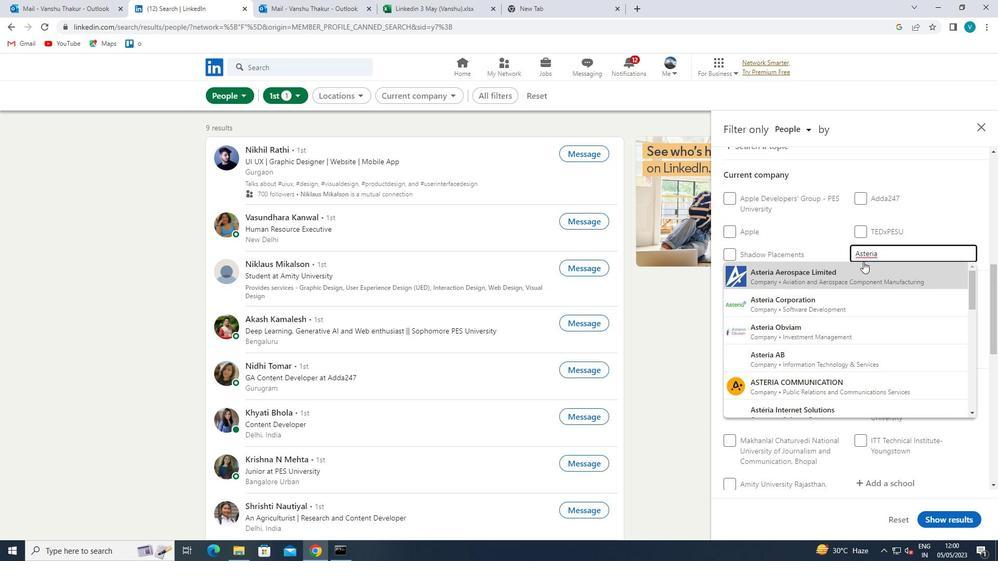 
Action: Mouse pressed left at (863, 268)
Screenshot: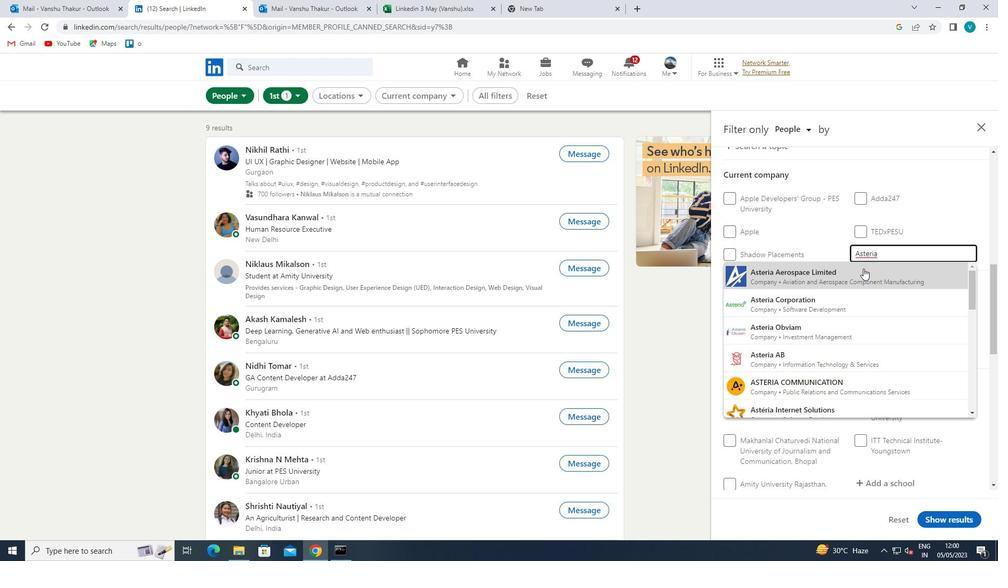 
Action: Mouse moved to (863, 269)
Screenshot: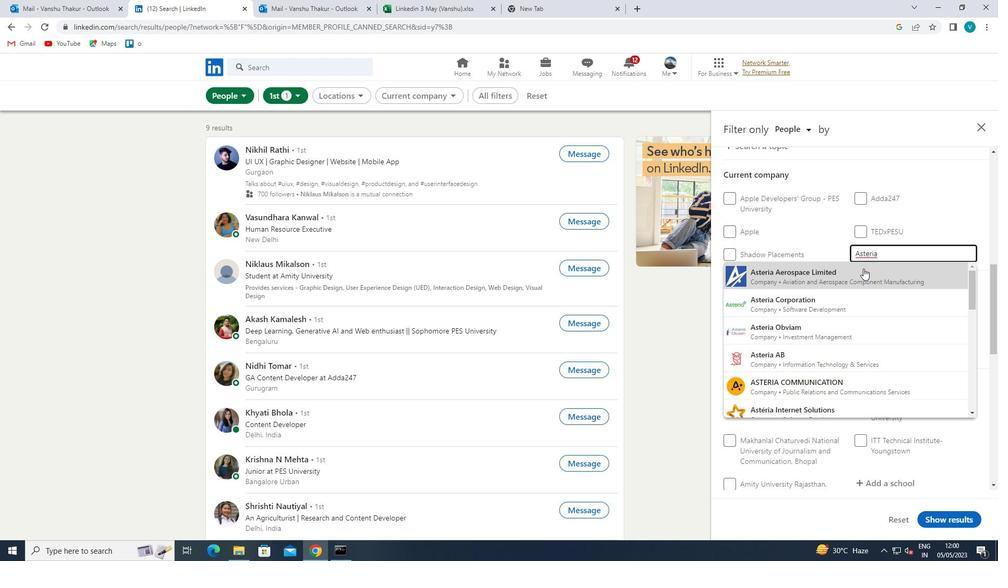 
Action: Mouse scrolled (863, 269) with delta (0, 0)
Screenshot: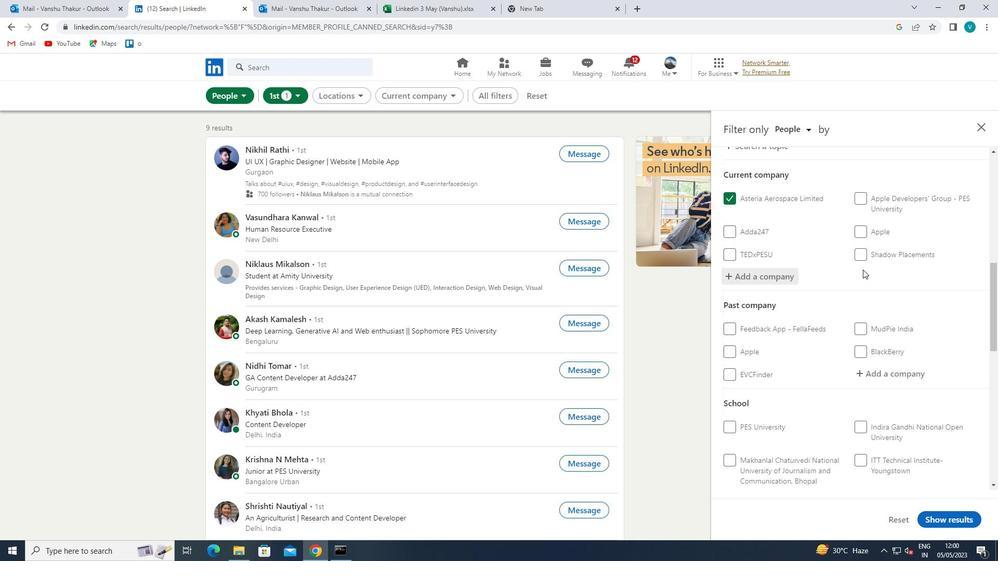 
Action: Mouse scrolled (863, 269) with delta (0, 0)
Screenshot: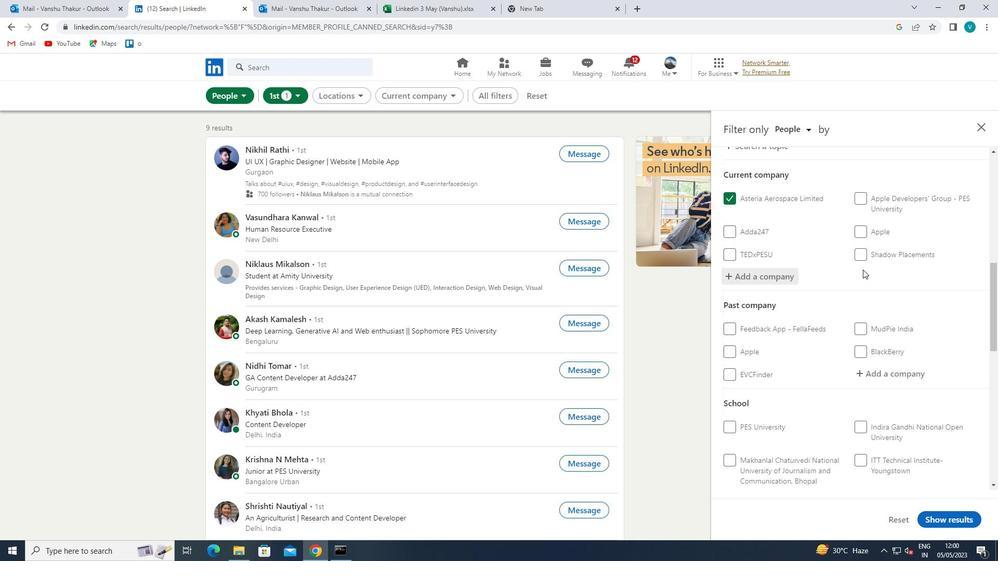 
Action: Mouse scrolled (863, 269) with delta (0, 0)
Screenshot: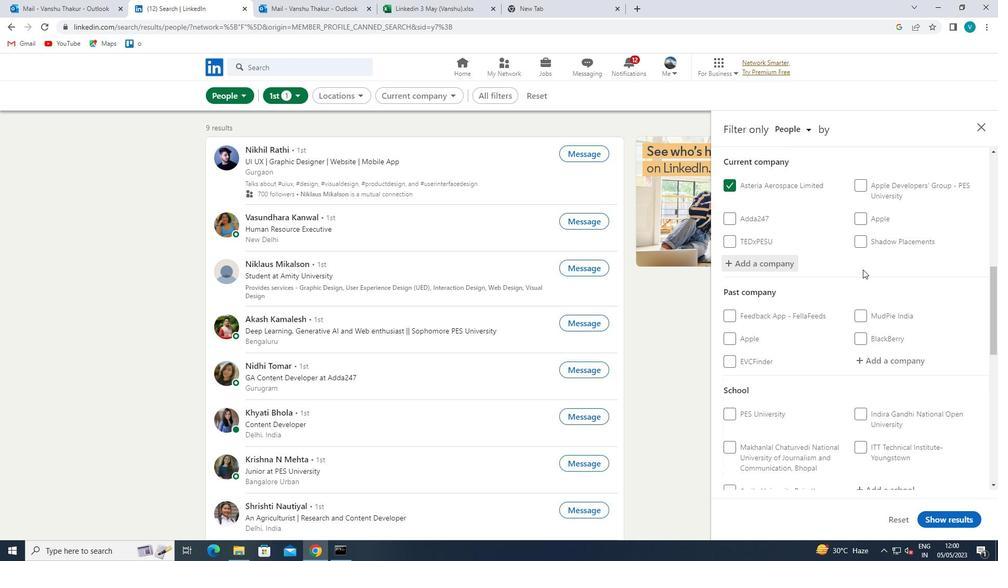 
Action: Mouse scrolled (863, 269) with delta (0, 0)
Screenshot: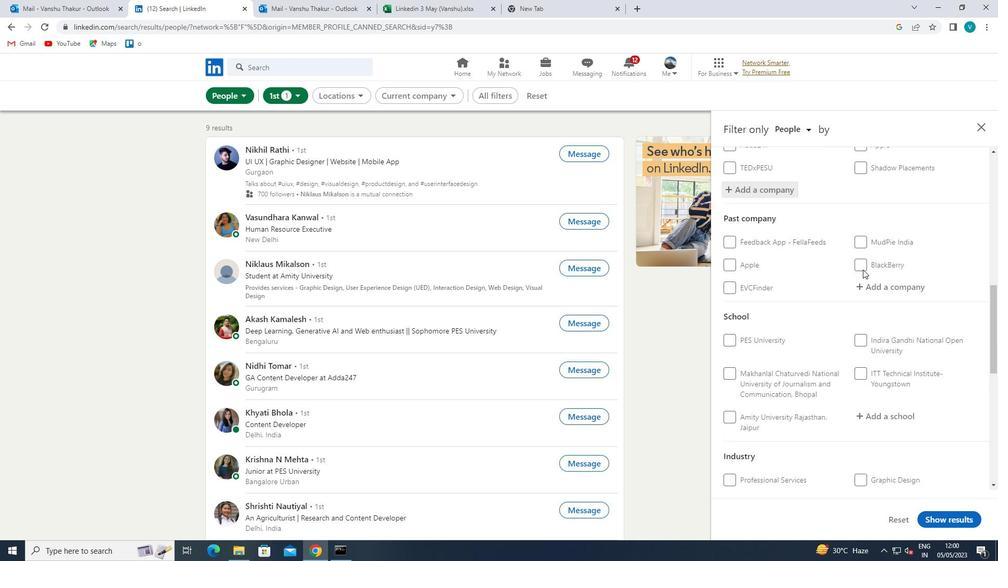 
Action: Mouse moved to (876, 301)
Screenshot: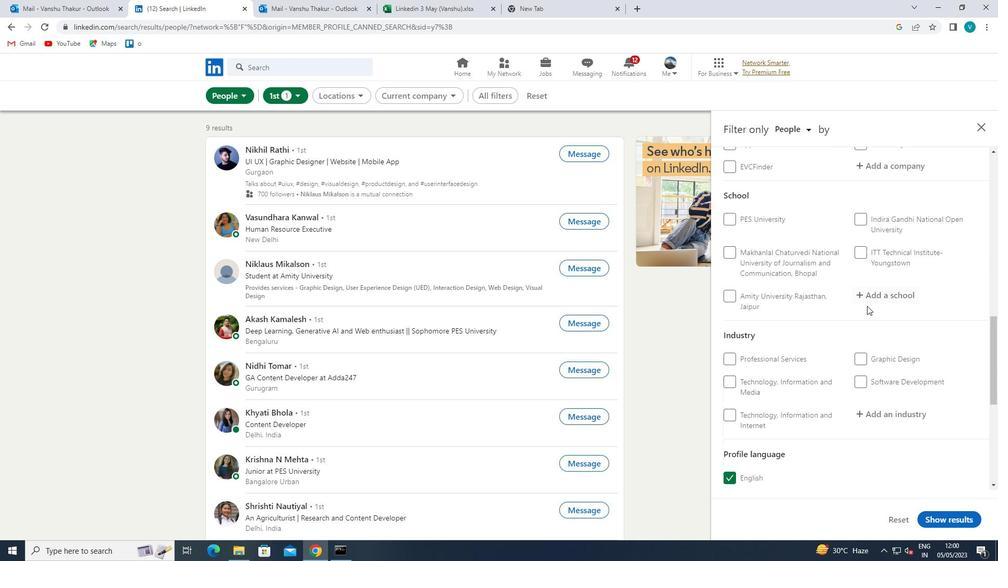 
Action: Mouse pressed left at (876, 301)
Screenshot: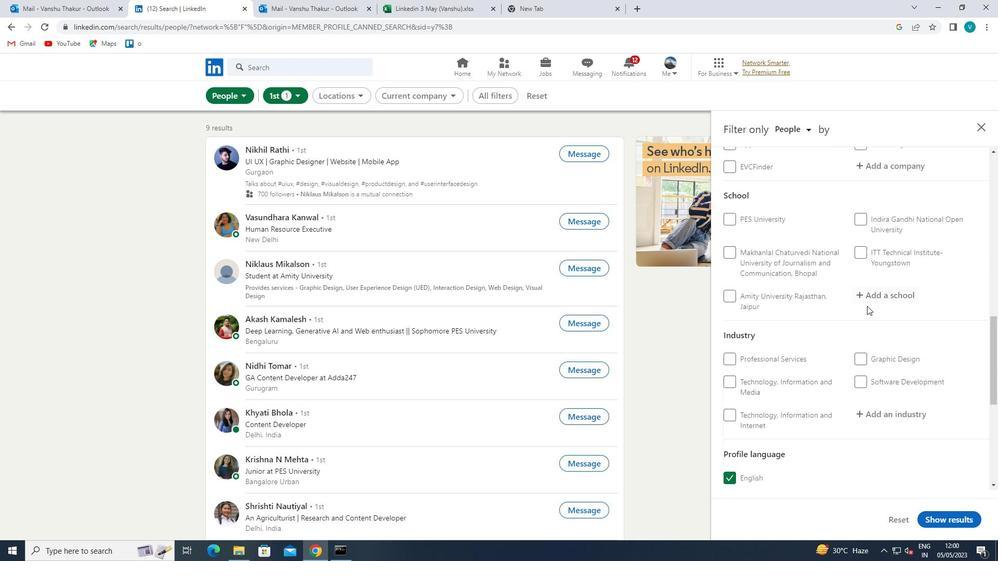 
Action: Mouse moved to (878, 299)
Screenshot: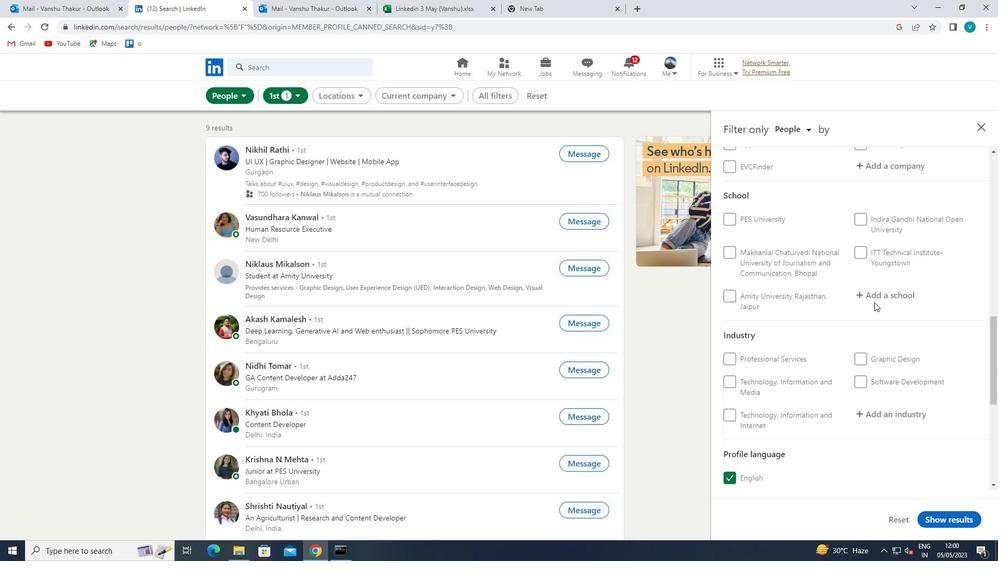 
Action: Key pressed <Key.shift>DAYALBAGH
Screenshot: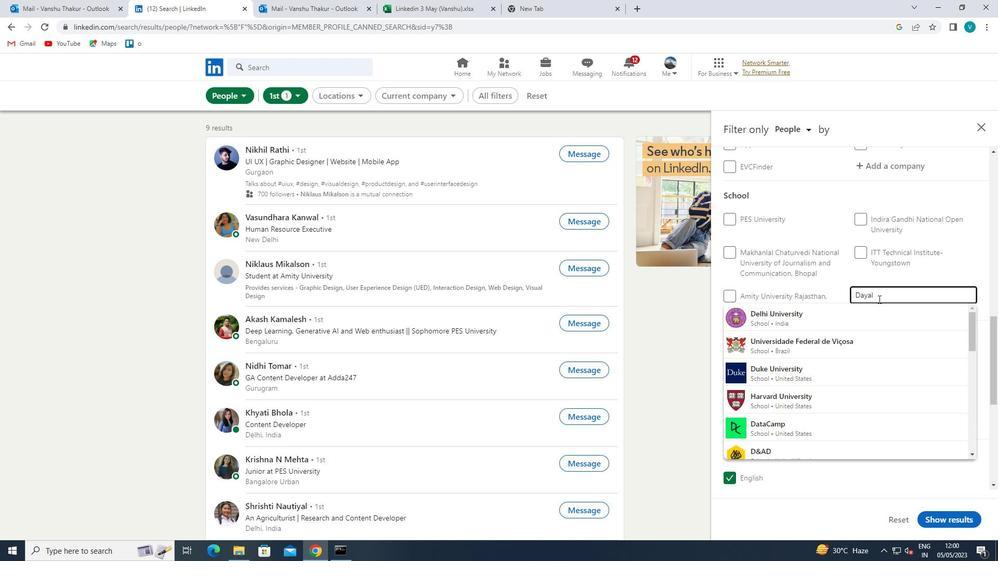 
Action: Mouse moved to (886, 348)
Screenshot: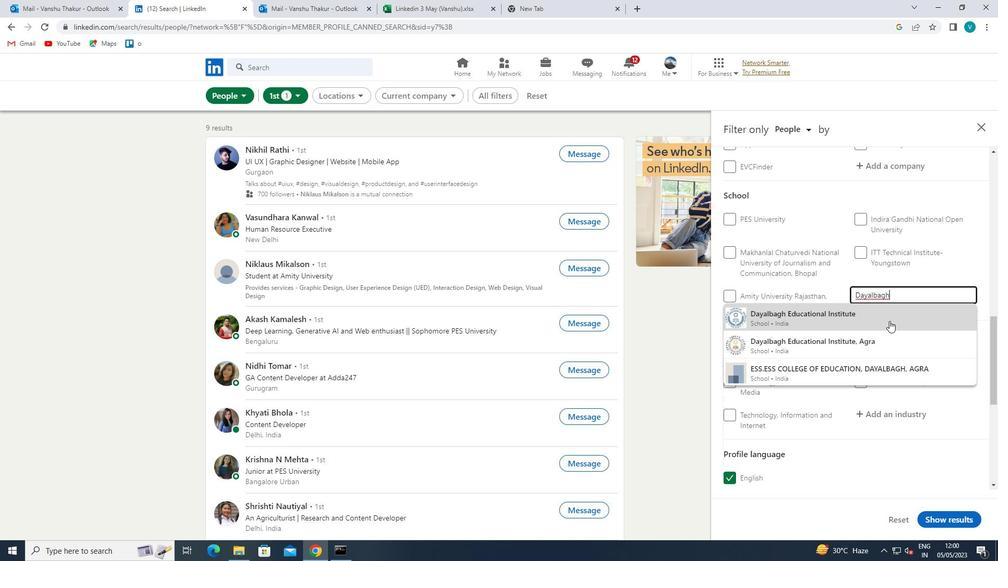 
Action: Mouse pressed left at (886, 348)
Screenshot: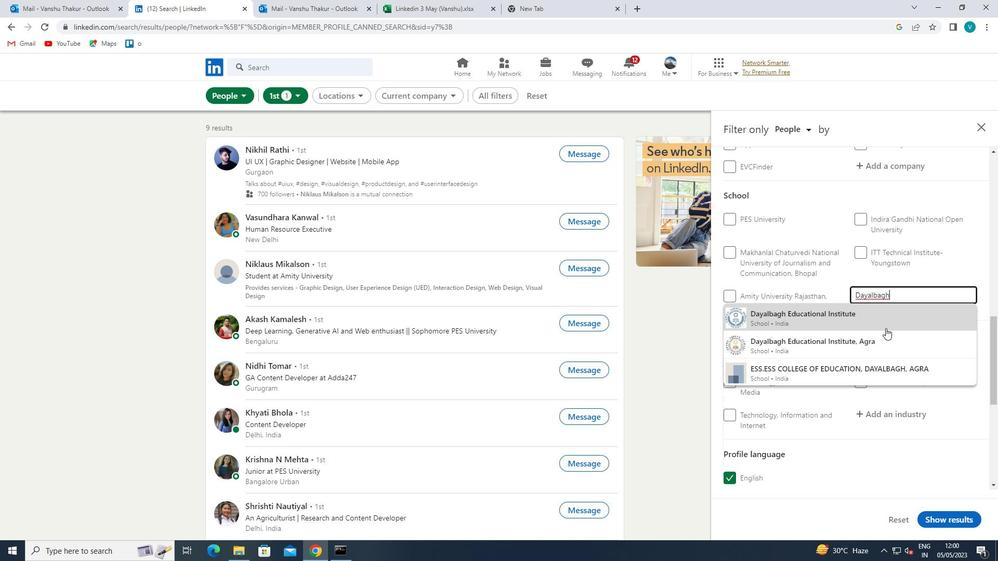 
Action: Mouse moved to (886, 348)
Screenshot: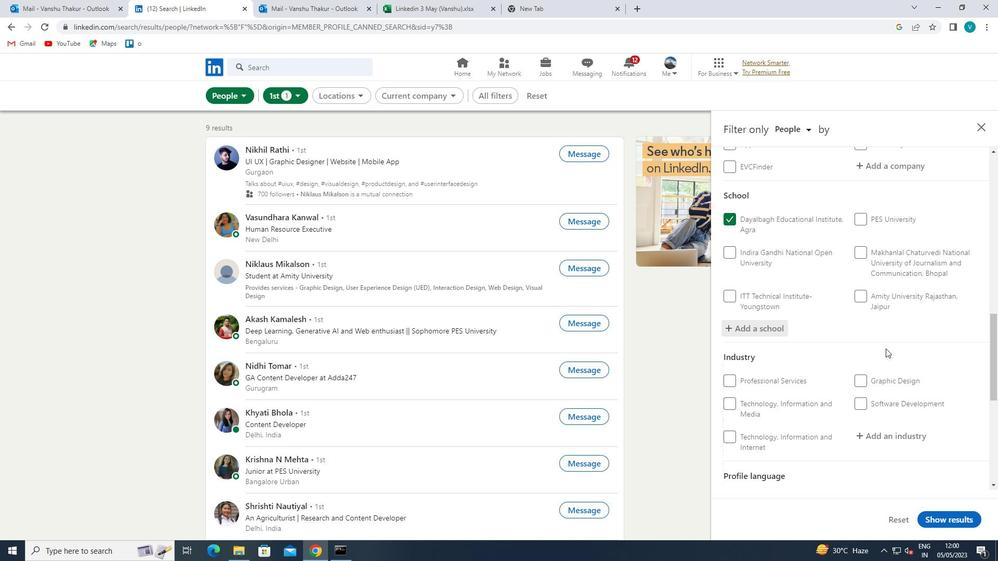 
Action: Mouse scrolled (886, 348) with delta (0, 0)
Screenshot: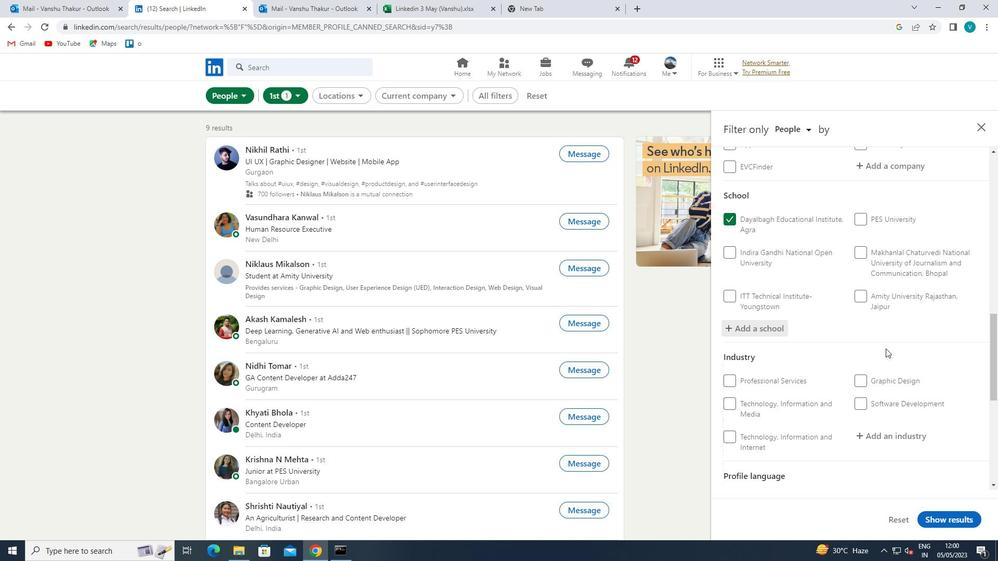 
Action: Mouse scrolled (886, 348) with delta (0, 0)
Screenshot: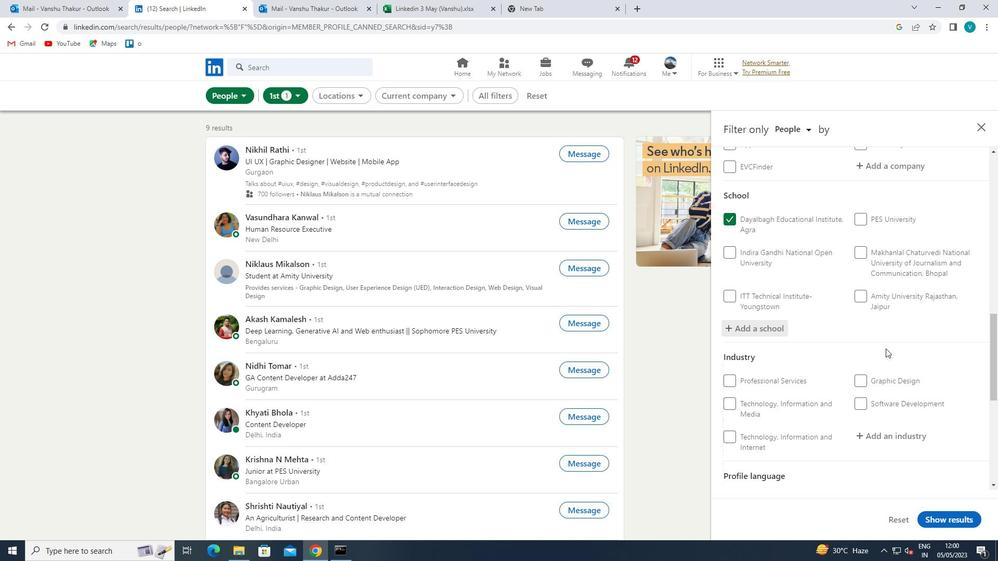 
Action: Mouse scrolled (886, 348) with delta (0, 0)
Screenshot: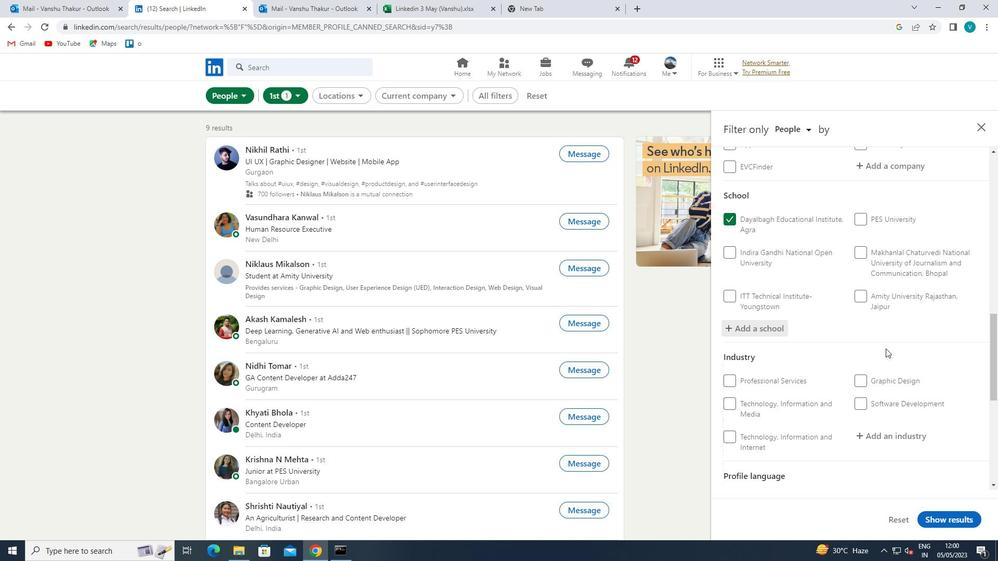 
Action: Mouse moved to (900, 279)
Screenshot: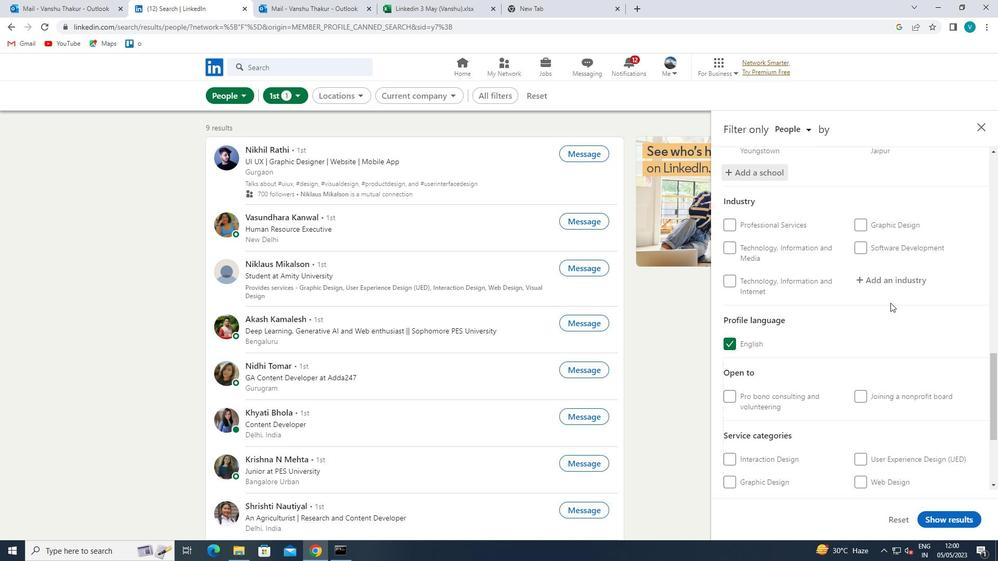 
Action: Mouse pressed left at (900, 279)
Screenshot: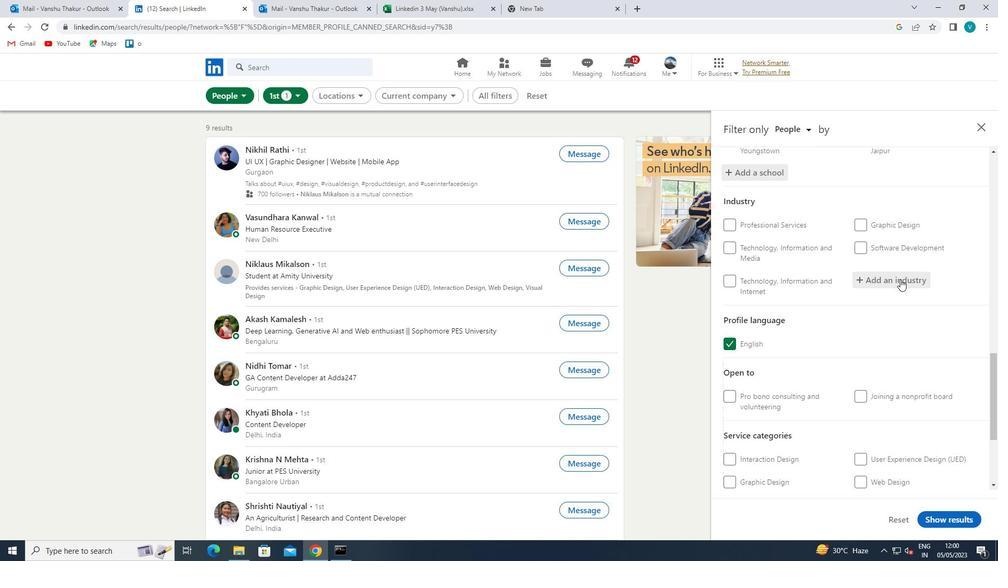 
Action: Key pressed <Key.shift>RETAIL
Screenshot: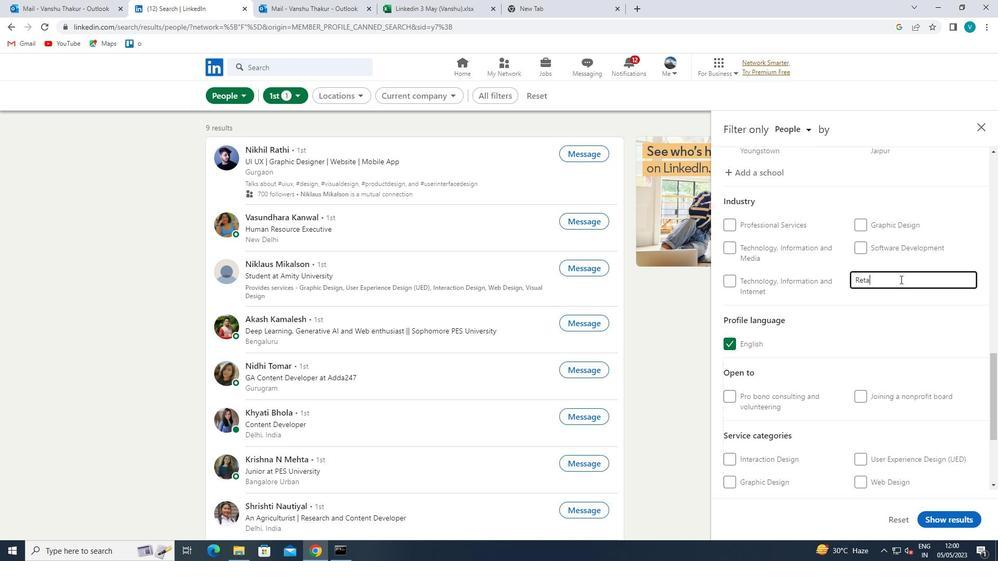 
Action: Mouse moved to (848, 346)
Screenshot: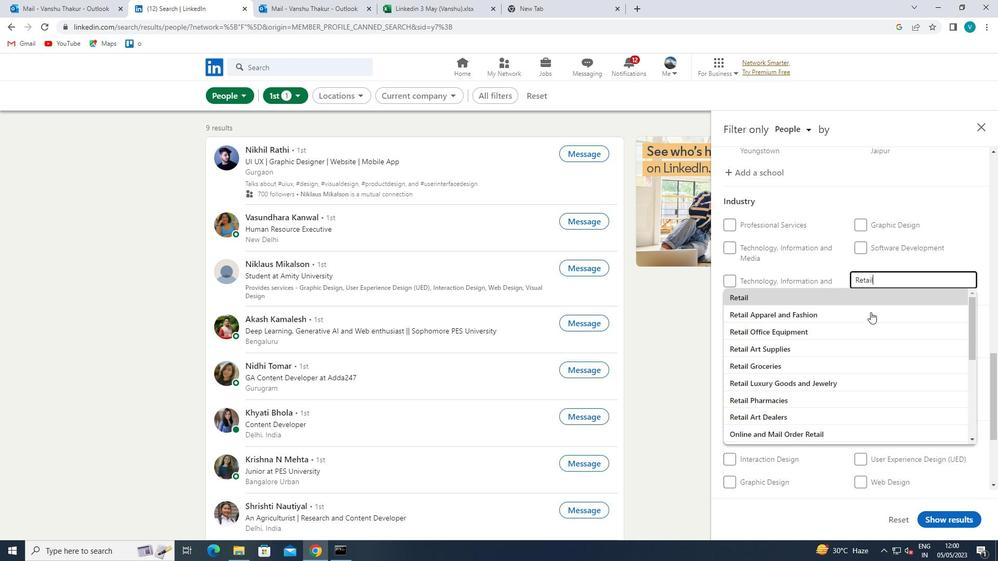 
Action: Mouse pressed left at (848, 346)
Screenshot: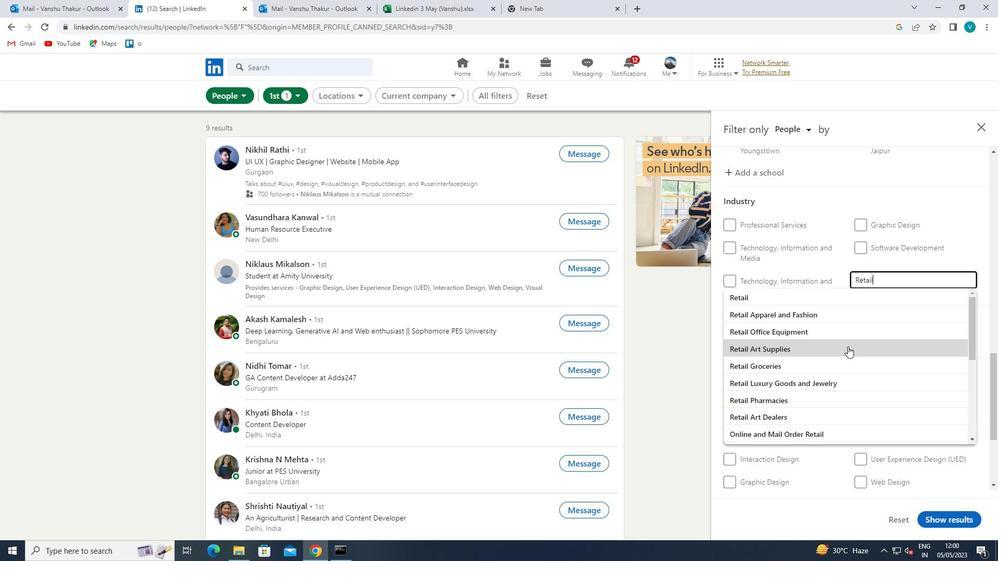 
Action: Mouse scrolled (848, 346) with delta (0, 0)
Screenshot: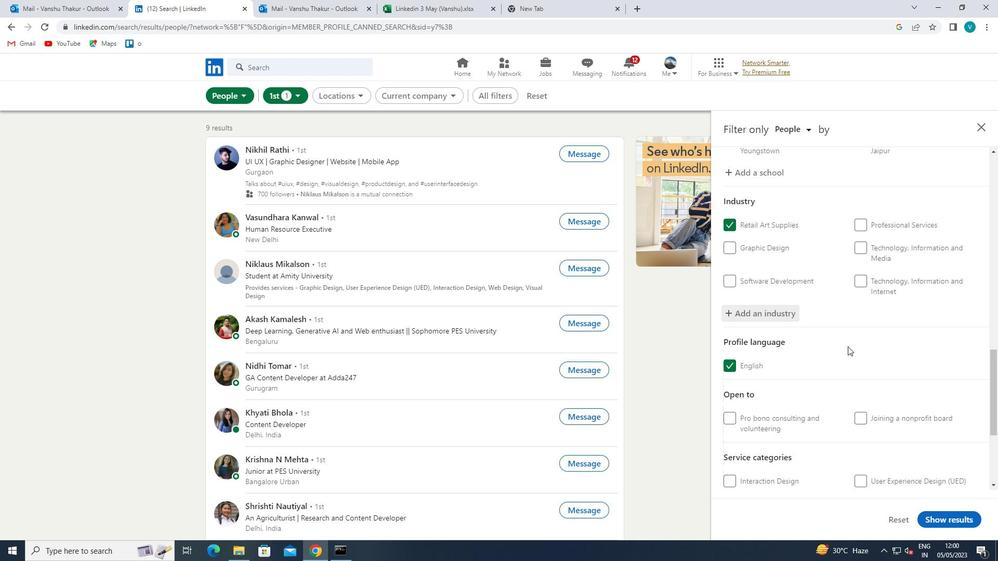 
Action: Mouse scrolled (848, 346) with delta (0, 0)
Screenshot: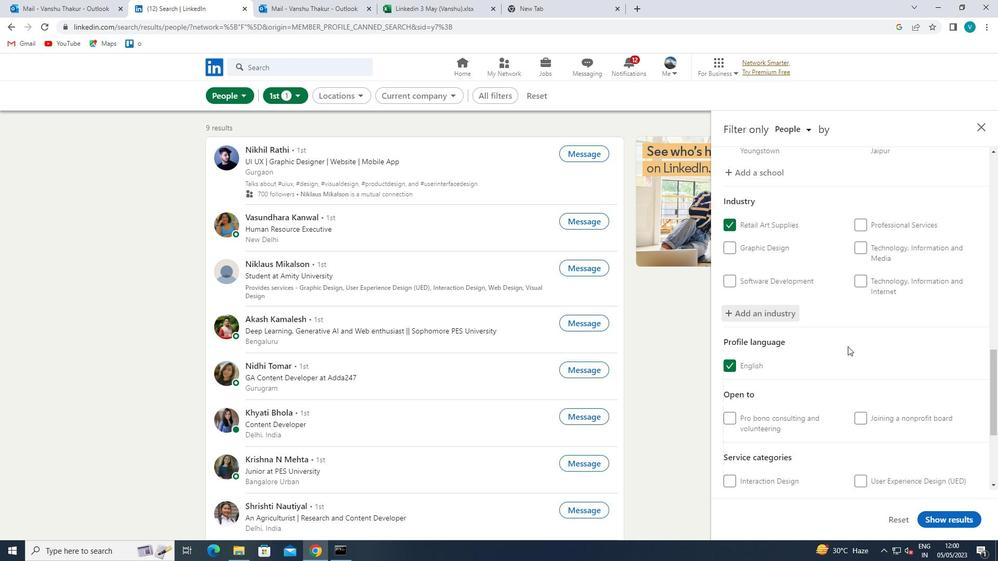 
Action: Mouse scrolled (848, 346) with delta (0, 0)
Screenshot: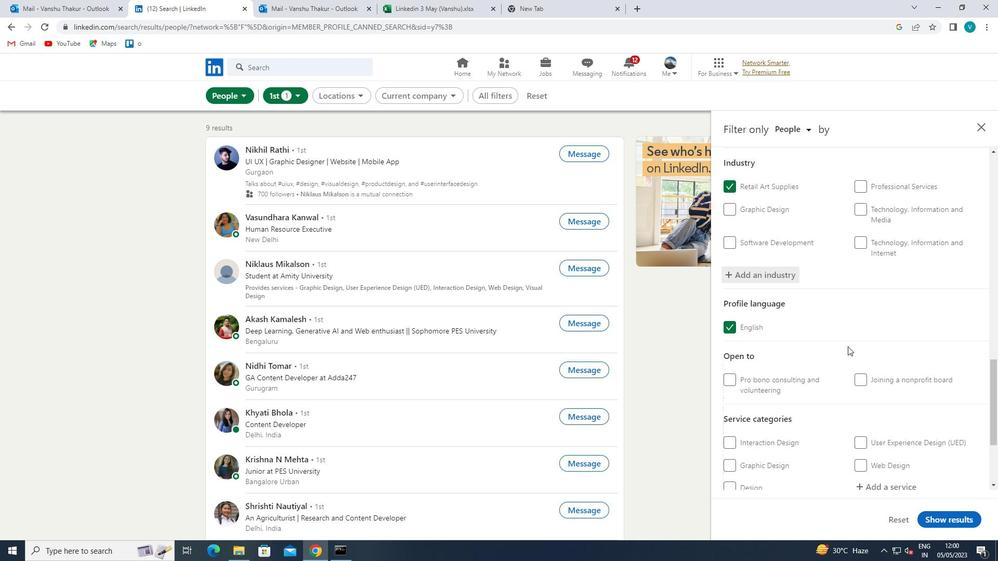 
Action: Mouse scrolled (848, 346) with delta (0, 0)
Screenshot: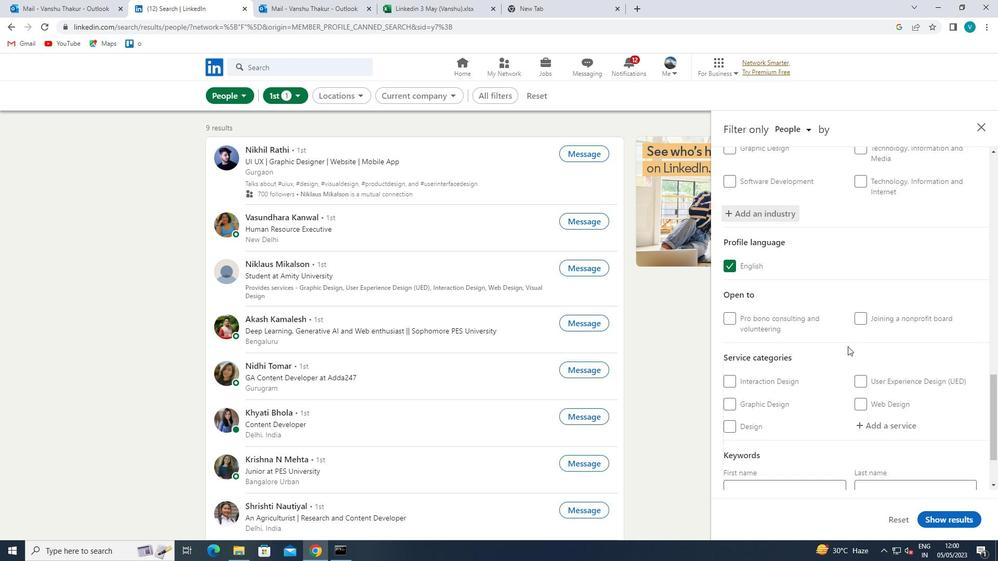 
Action: Mouse moved to (858, 341)
Screenshot: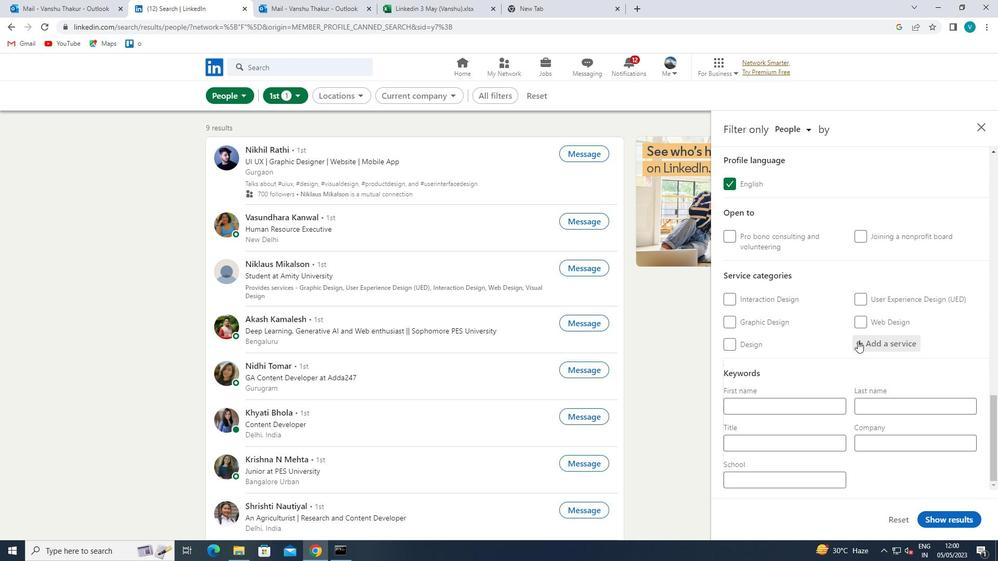 
Action: Mouse pressed left at (858, 341)
Screenshot: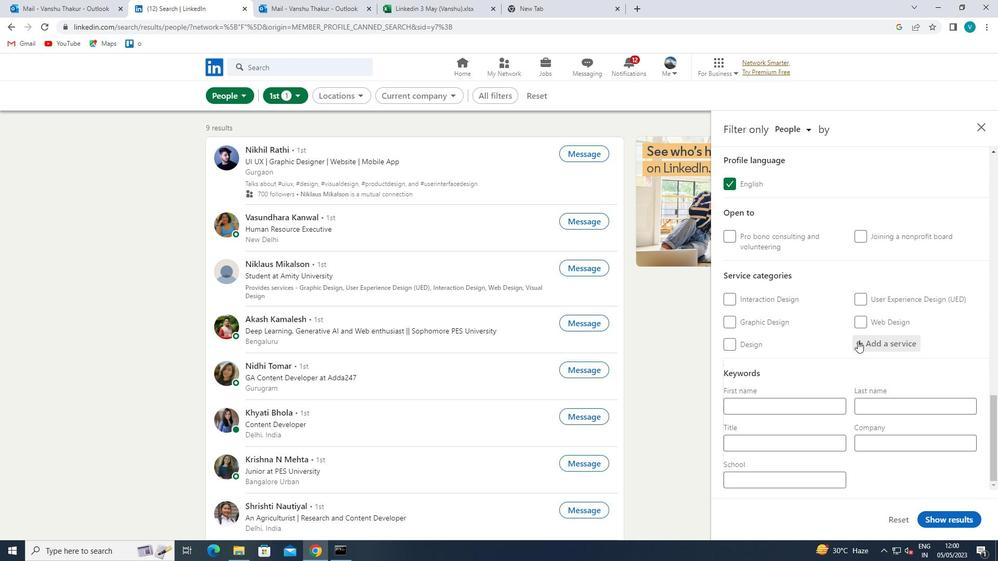 
Action: Mouse moved to (859, 340)
Screenshot: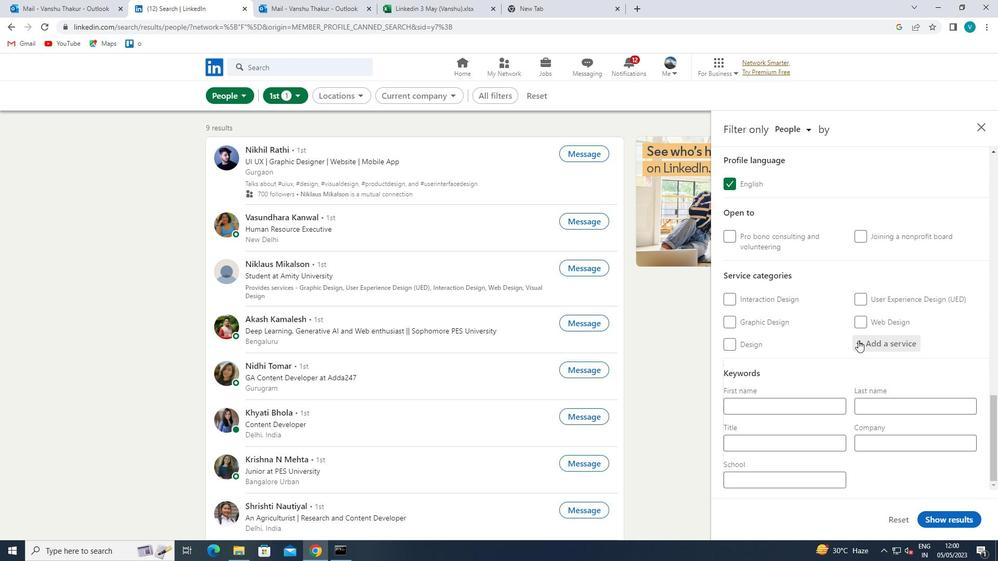 
Action: Key pressed <Key.shift>GRAPHIC<Key.space>
Screenshot: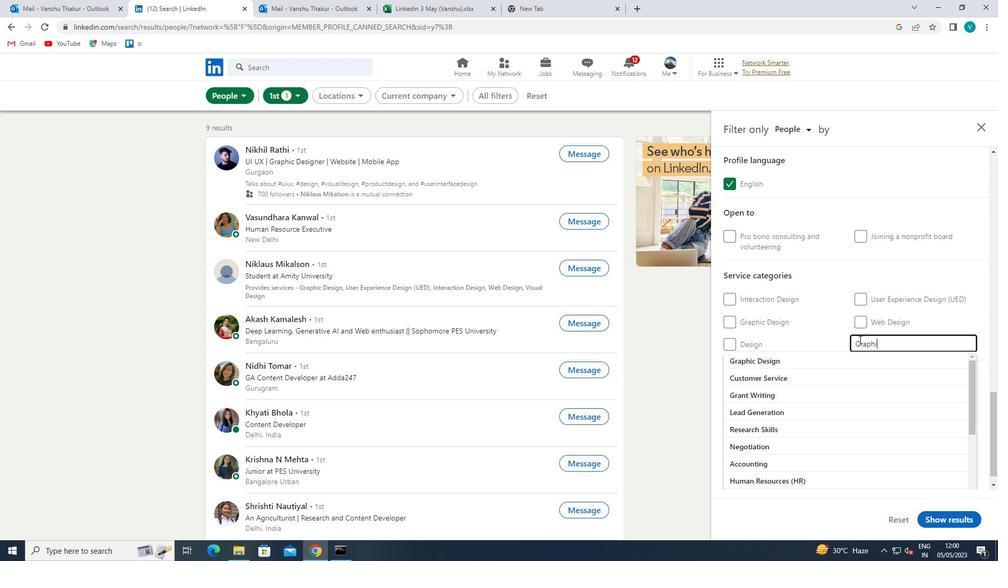 
Action: Mouse moved to (836, 354)
Screenshot: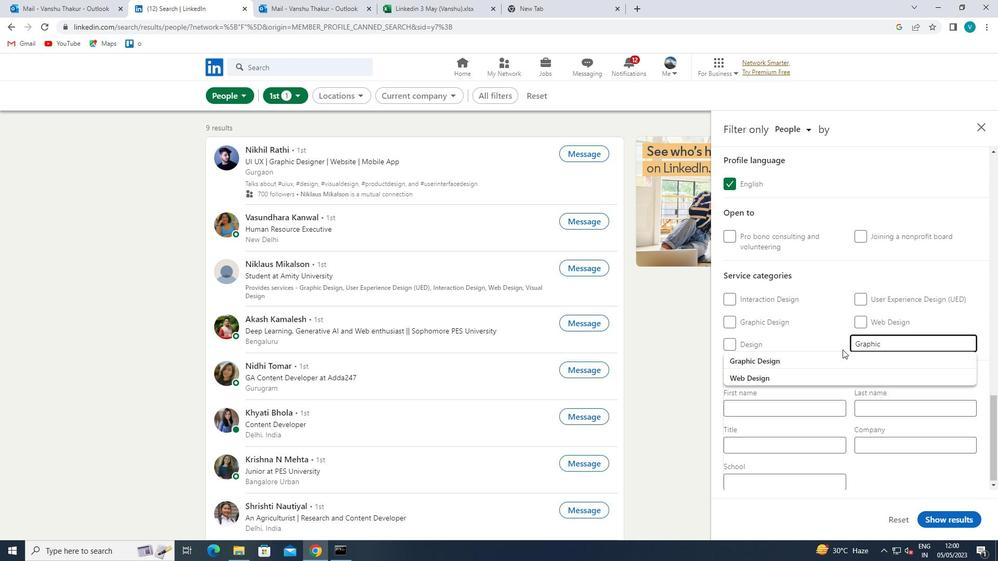 
Action: Mouse pressed left at (836, 354)
Screenshot: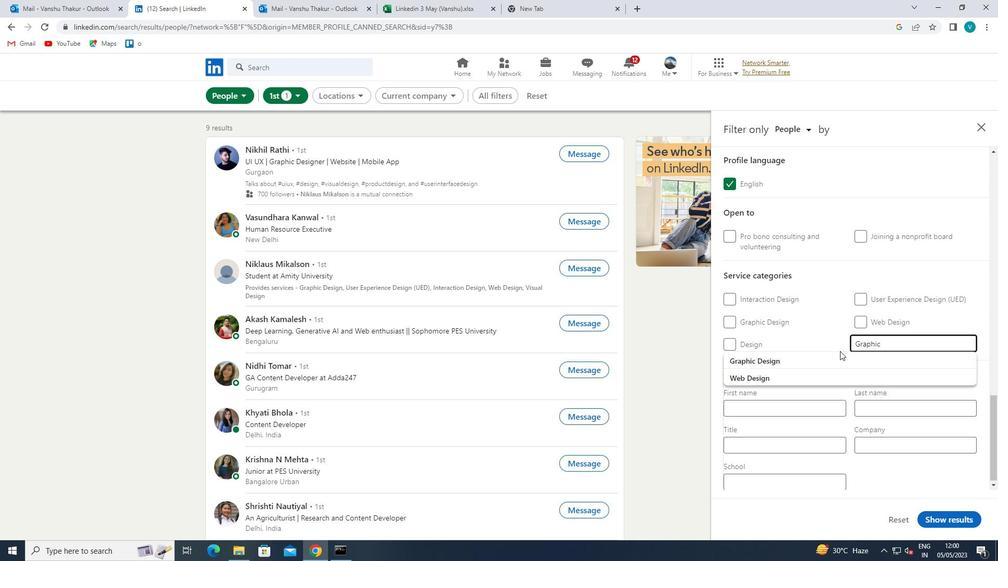 
Action: Mouse scrolled (836, 353) with delta (0, 0)
Screenshot: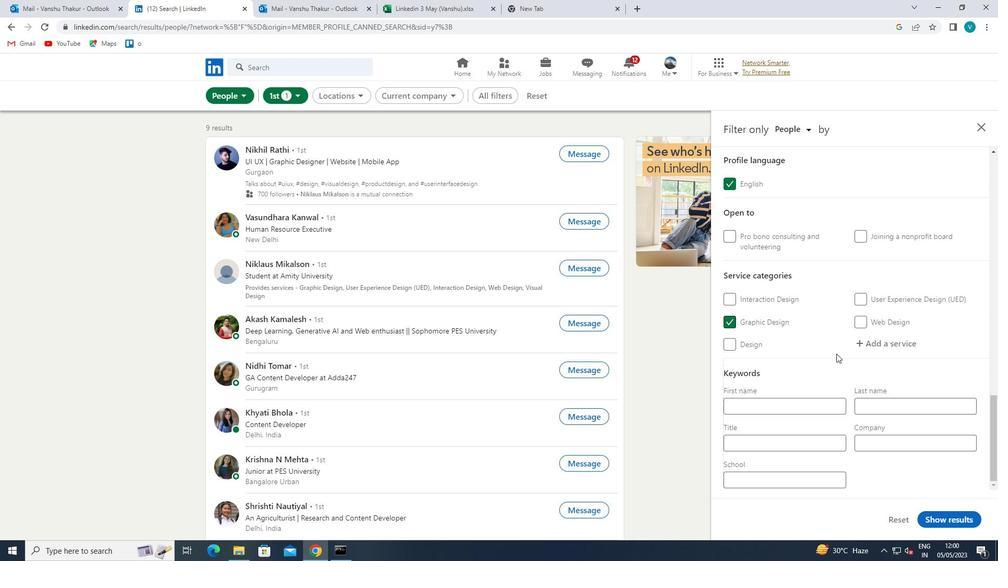 
Action: Mouse moved to (836, 354)
Screenshot: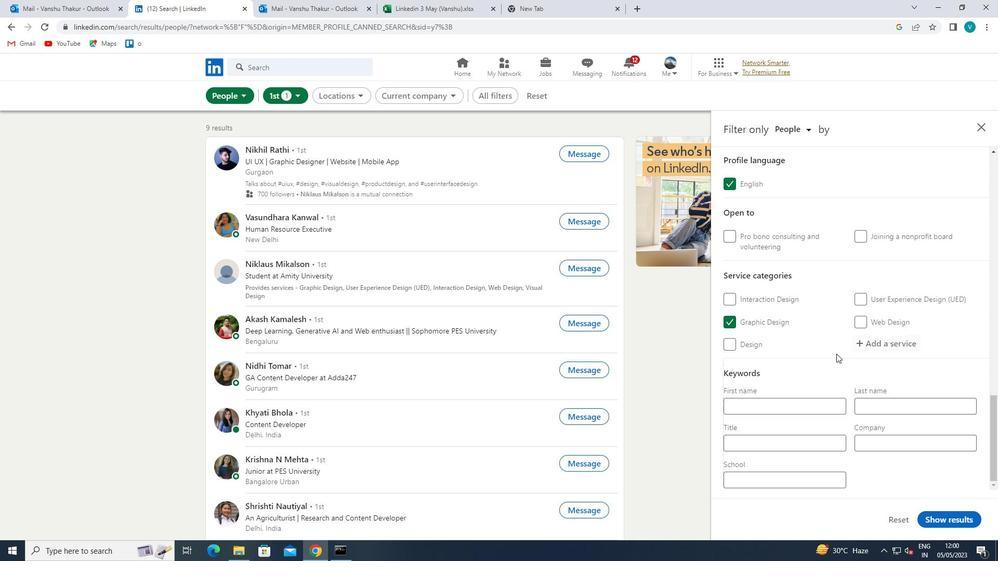 
Action: Mouse scrolled (836, 353) with delta (0, 0)
Screenshot: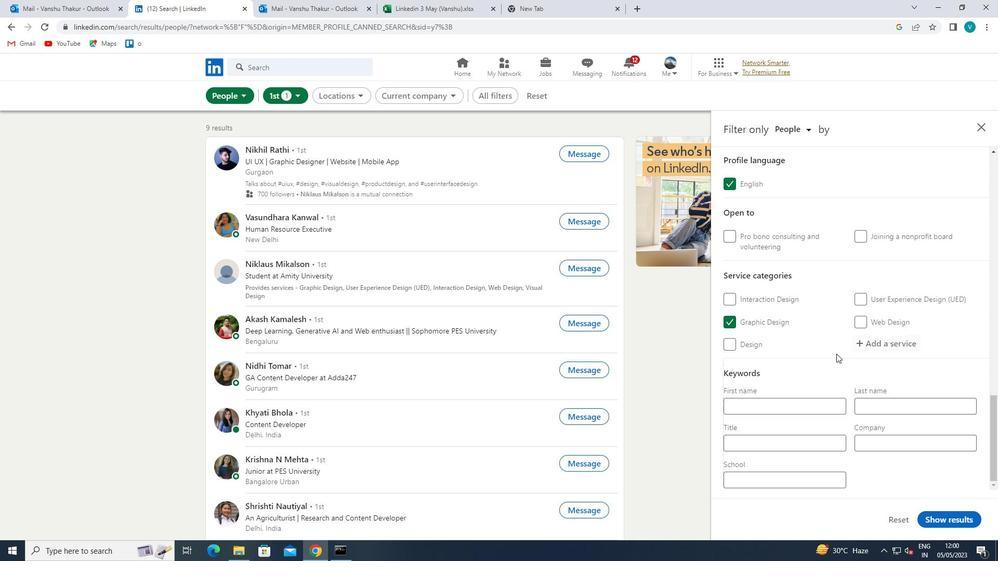 
Action: Mouse moved to (835, 354)
Screenshot: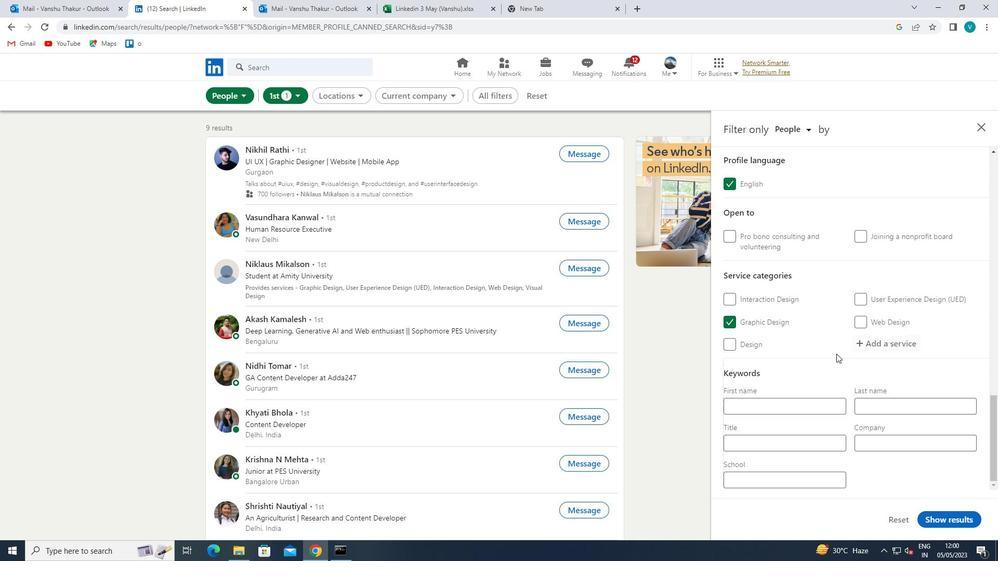 
Action: Mouse scrolled (835, 354) with delta (0, 0)
Screenshot: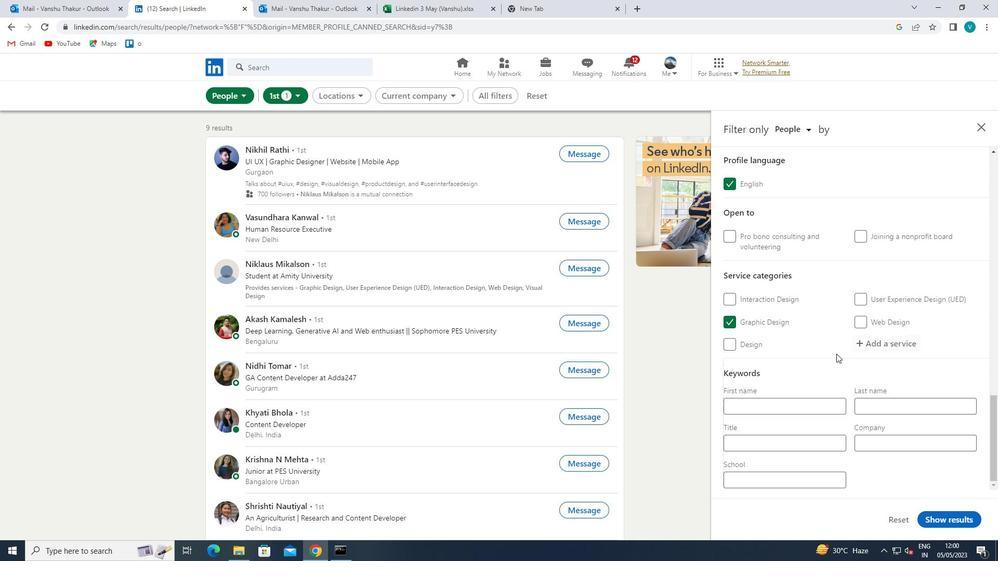 
Action: Mouse moved to (804, 440)
Screenshot: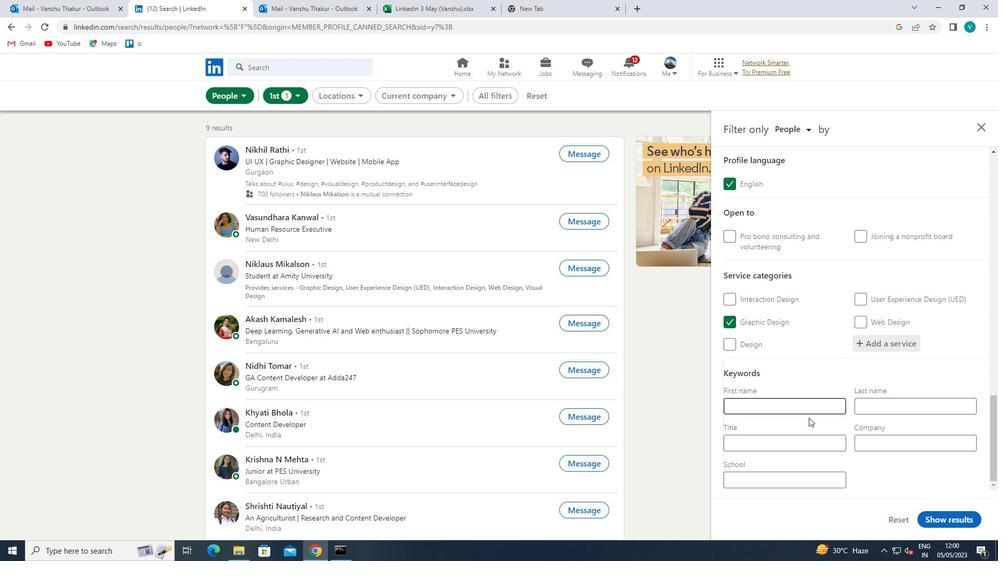 
Action: Mouse pressed left at (804, 440)
Screenshot: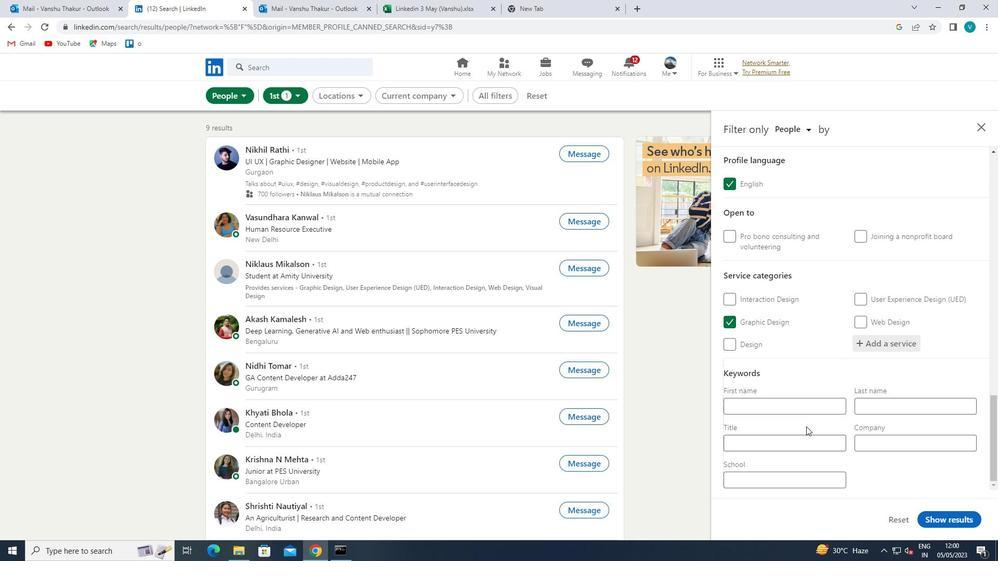 
Action: Key pressed <Key.shift>HABITAT<Key.space>FOR<Key.space><Key.shift>HUMANITY<Key.space><Key.shift>BUILDER
Screenshot: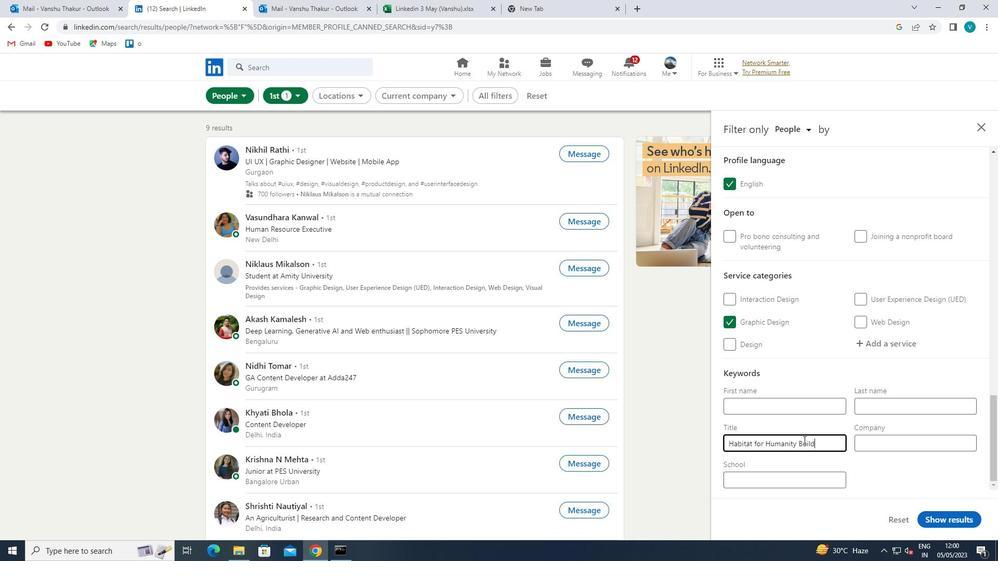 
Action: Mouse moved to (952, 516)
Screenshot: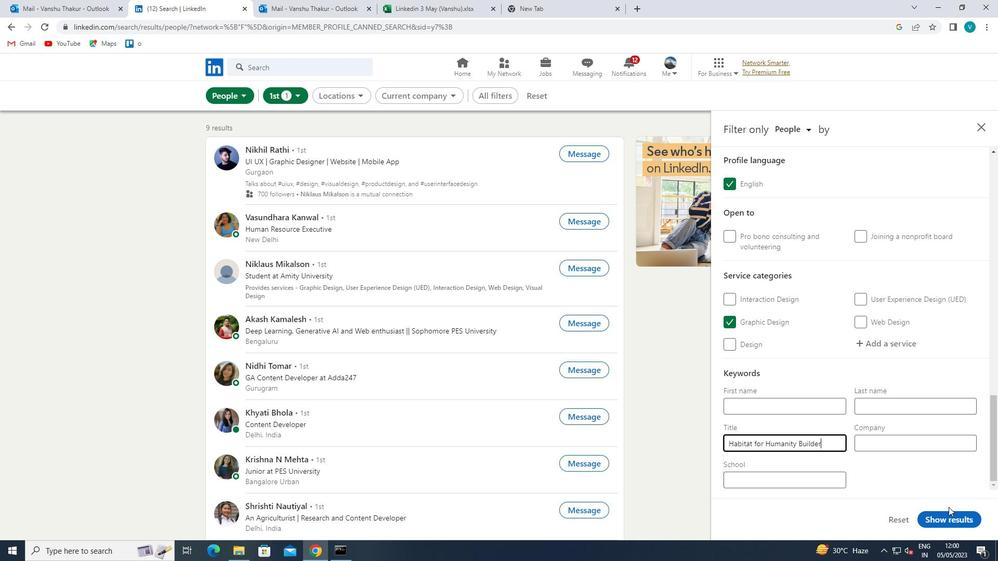 
Action: Mouse pressed left at (952, 516)
Screenshot: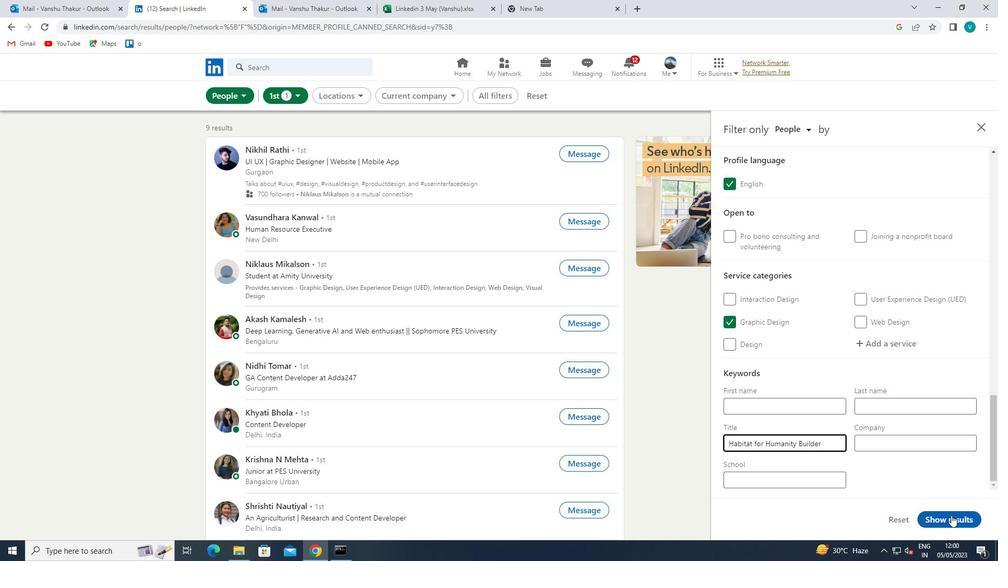 
